 Task: Add an event with the title Product Roadmap Review and Future Feature Prioritization, date '2023/11/23', time 7:00 AM to 9:00 AMand add a description: Following the introduction, participants will have the chance to present a prepared presentation of their choice in front of the group. Each presenter will be allocated a specific time slot, allowing them to showcase their skills and practice their delivery. Presentations can cover a wide range of topics, including but not limited to business proposals, academic research, project updates, or persuasive speeches.Select event color  Flamingo . Add location for the event as: 789 Camp Nou, Barcelona, Spain, logged in from the account softage.5@softage.netand send the event invitation to softage.1@softage.net and softage.2@softage.net. Set a reminder for the event Weekly on Sunday
Action: Mouse moved to (1223, 89)
Screenshot: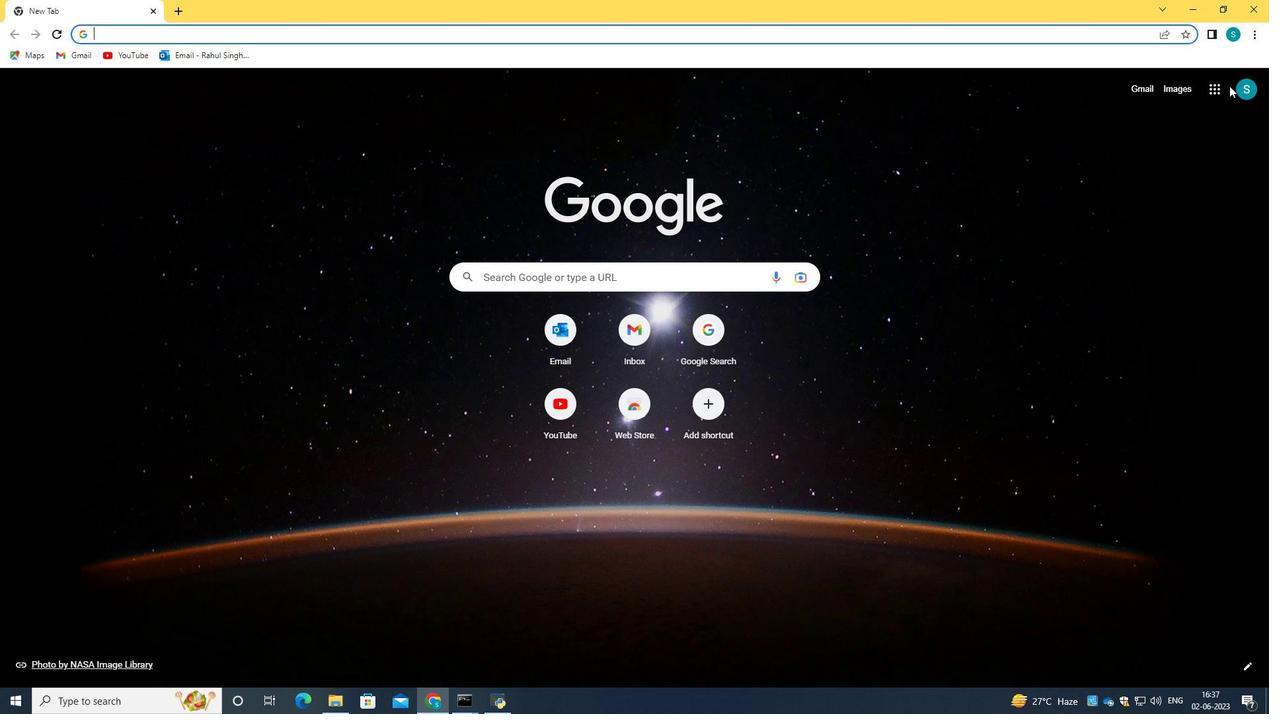 
Action: Mouse pressed left at (1223, 89)
Screenshot: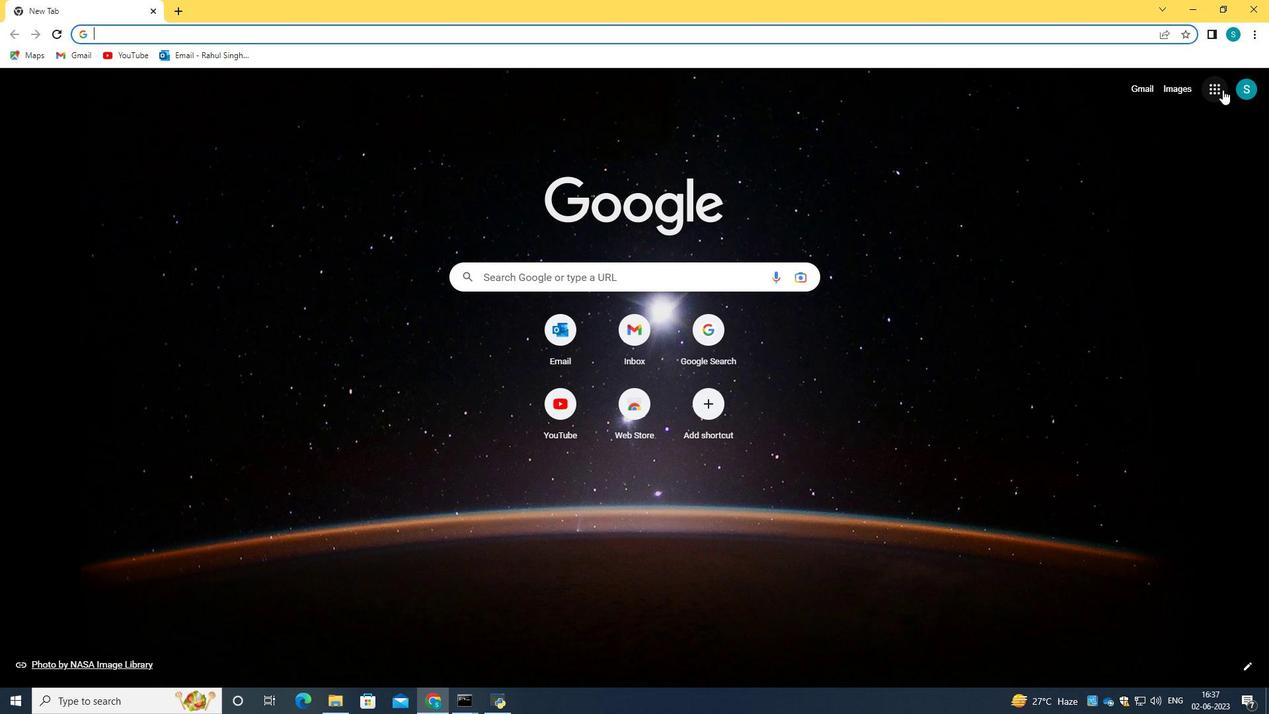 
Action: Mouse moved to (1092, 279)
Screenshot: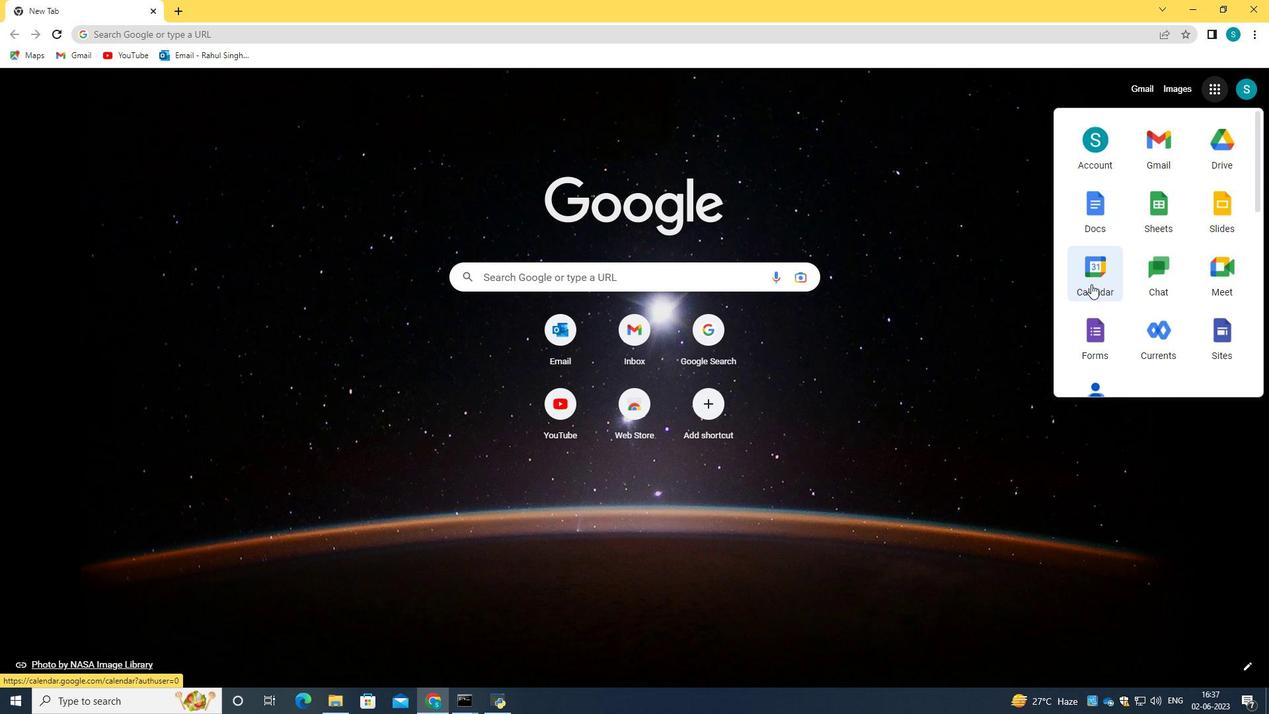 
Action: Mouse pressed left at (1092, 279)
Screenshot: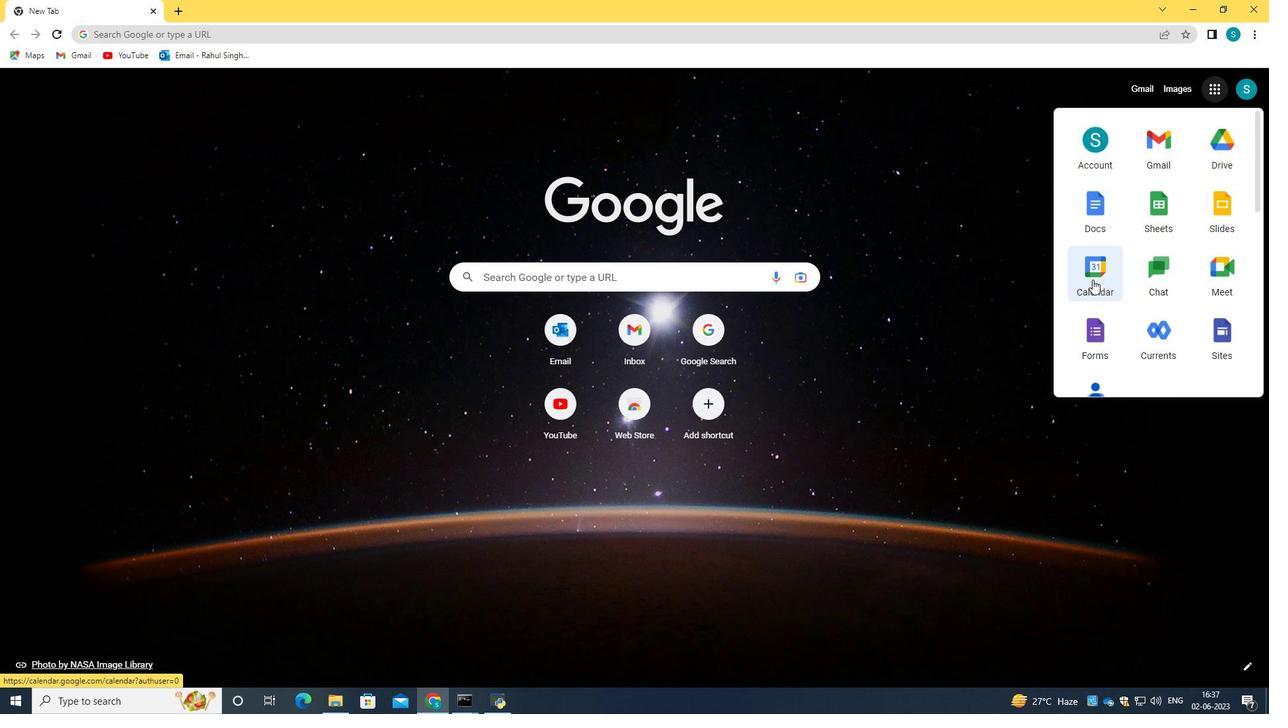 
Action: Mouse moved to (62, 133)
Screenshot: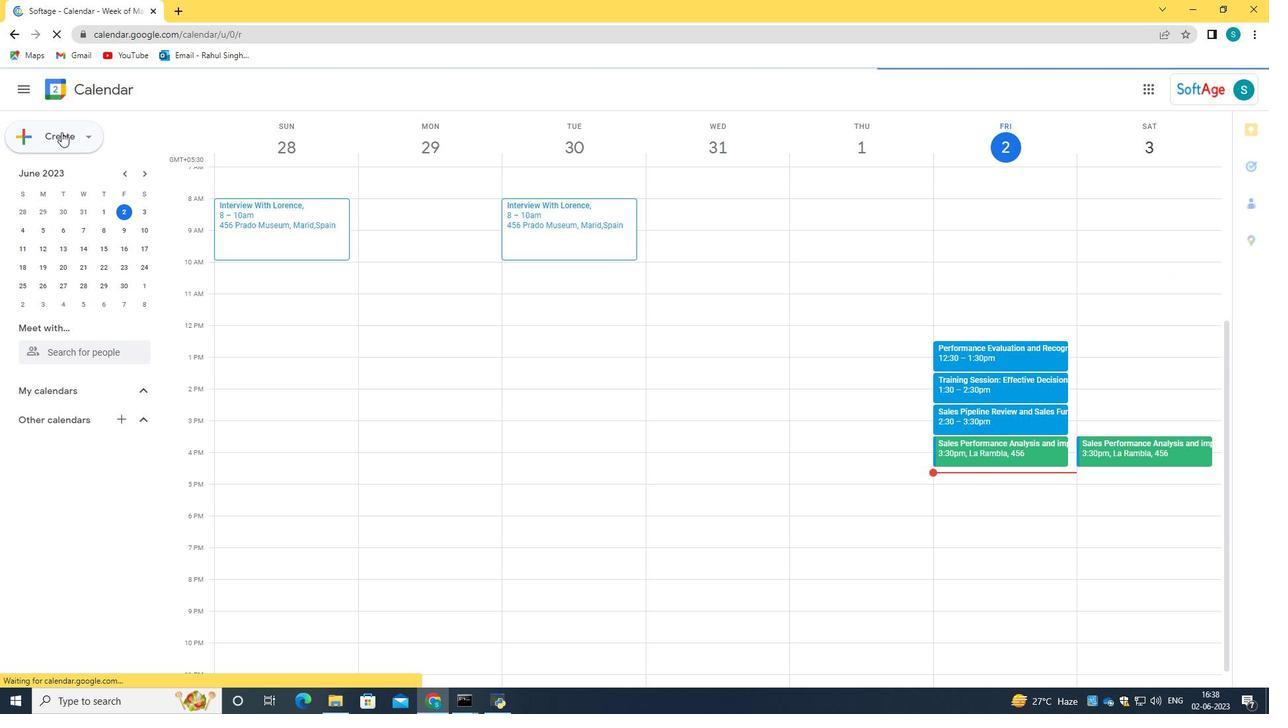 
Action: Mouse pressed left at (62, 133)
Screenshot: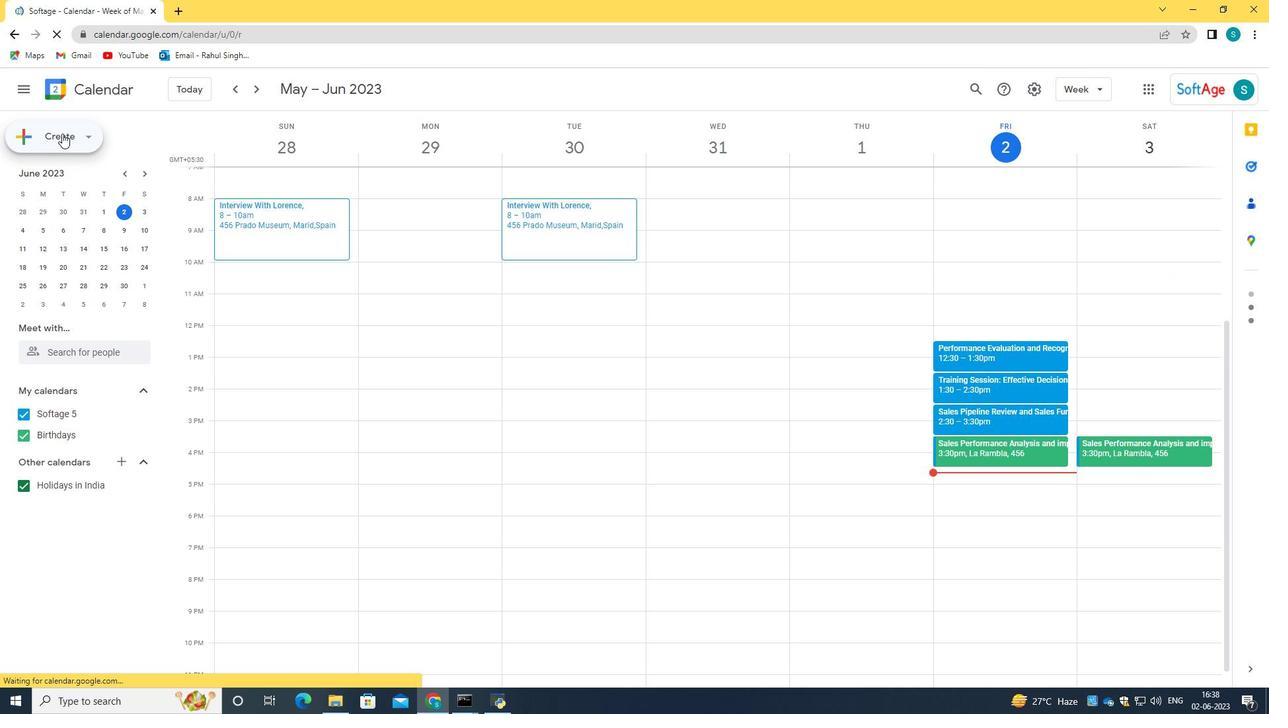 
Action: Mouse moved to (62, 182)
Screenshot: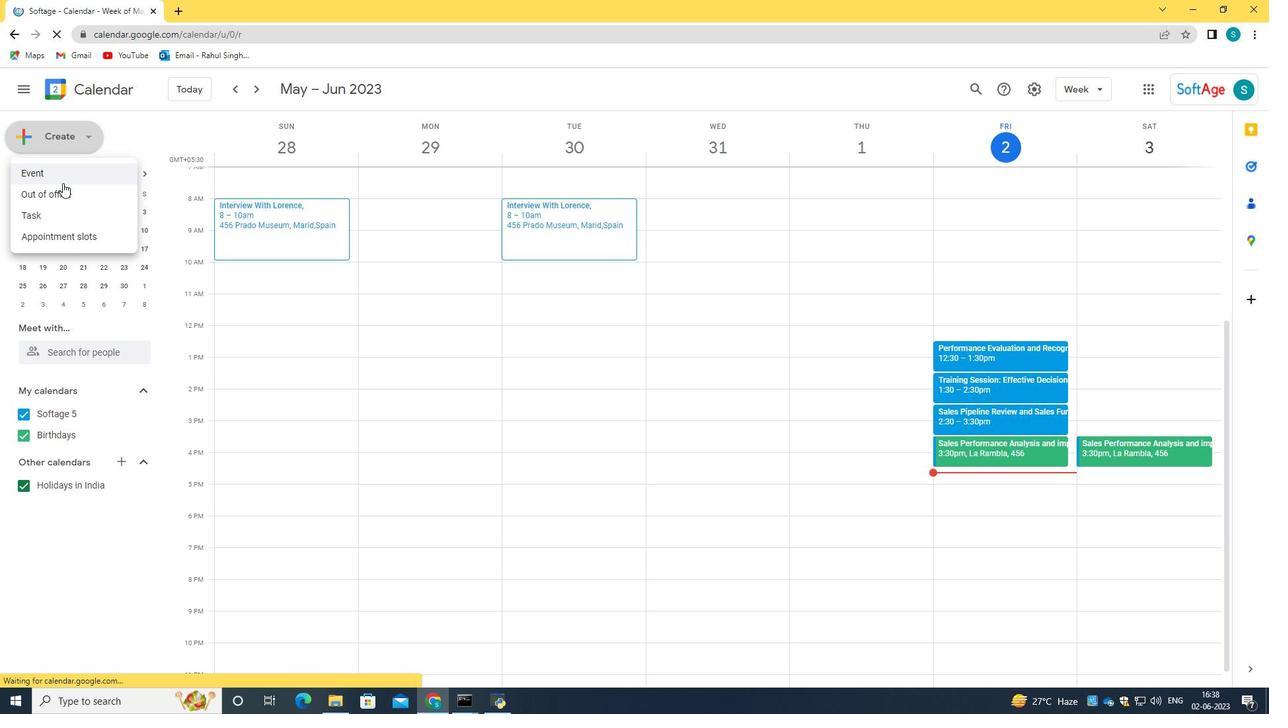 
Action: Mouse pressed left at (62, 182)
Screenshot: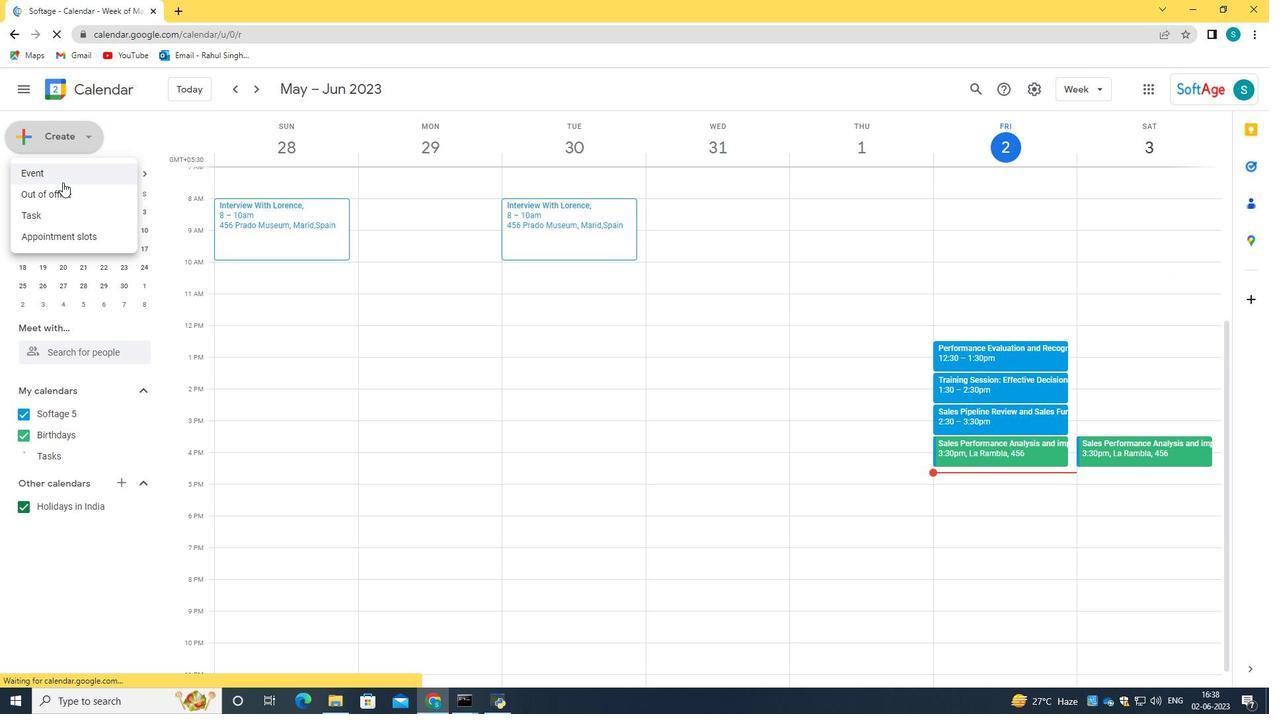
Action: Mouse moved to (688, 255)
Screenshot: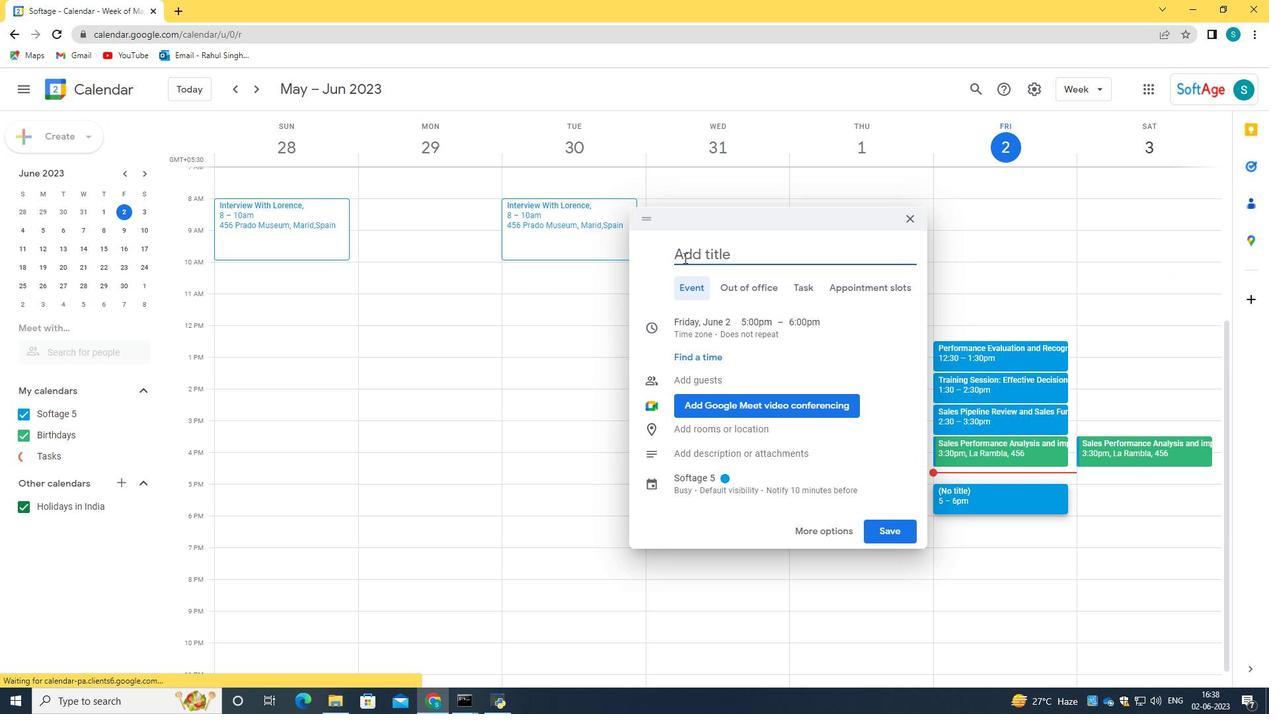 
Action: Mouse pressed left at (688, 255)
Screenshot: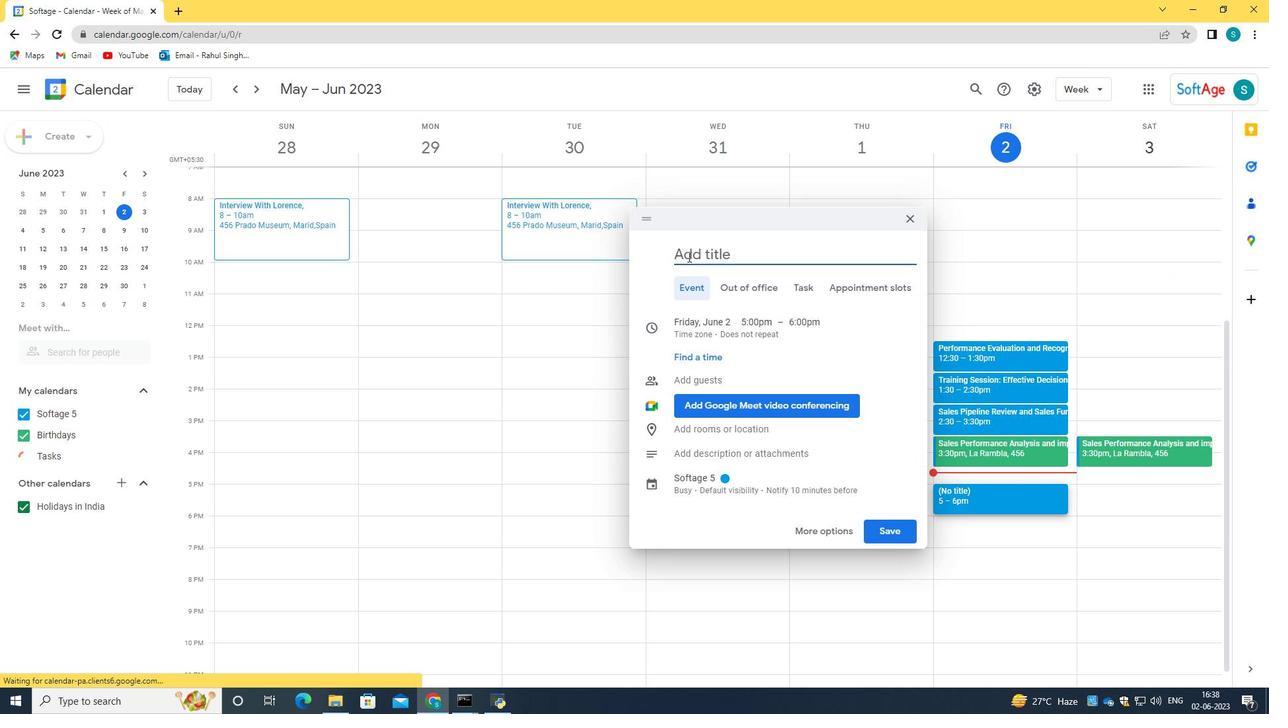 
Action: Key pressed <Key.caps_lock>P<Key.caps_lock>roduct<Key.space><Key.caps_lock>RE<Key.caps_lock><Key.backspace>oadmap<Key.space><Key.caps_lock>R<Key.caps_lock>eview<Key.space>and<Key.space><Key.caps_lock>F<Key.caps_lock>uture<Key.space>feature<Key.space><Key.caps_lock>P<Key.caps_lock>riori<Key.backspace>tization
Screenshot: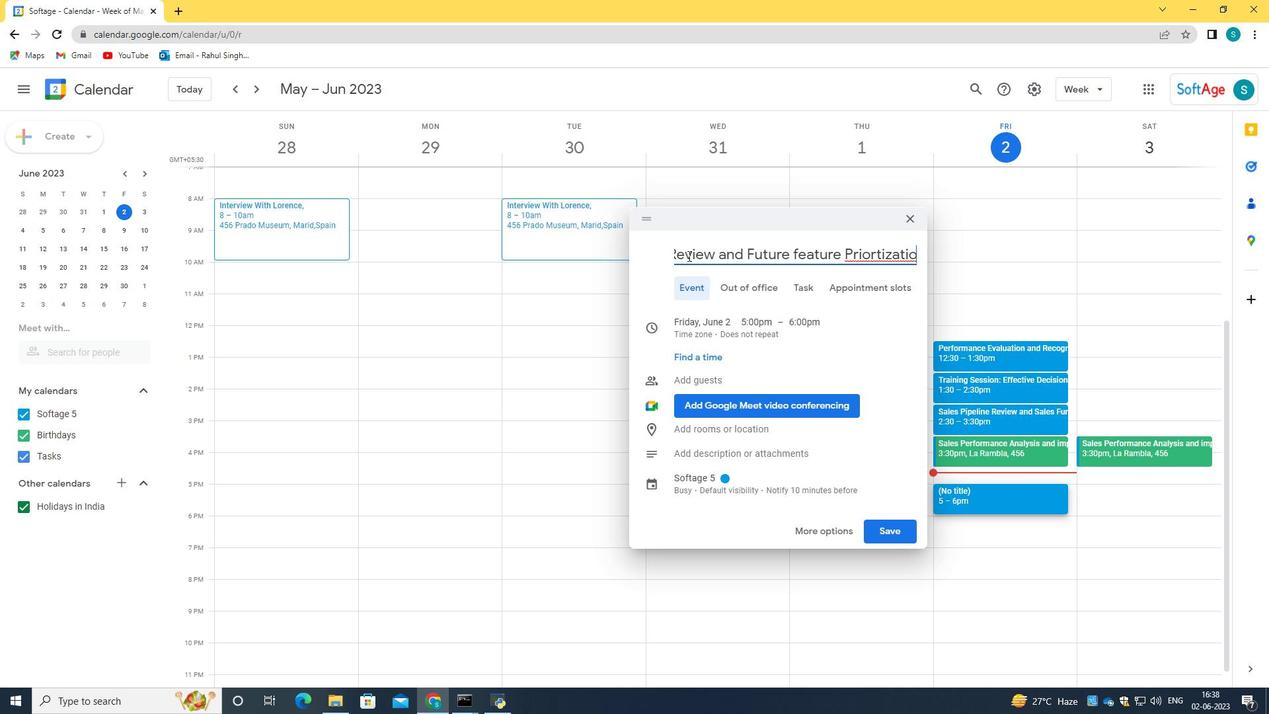 
Action: Mouse moved to (823, 527)
Screenshot: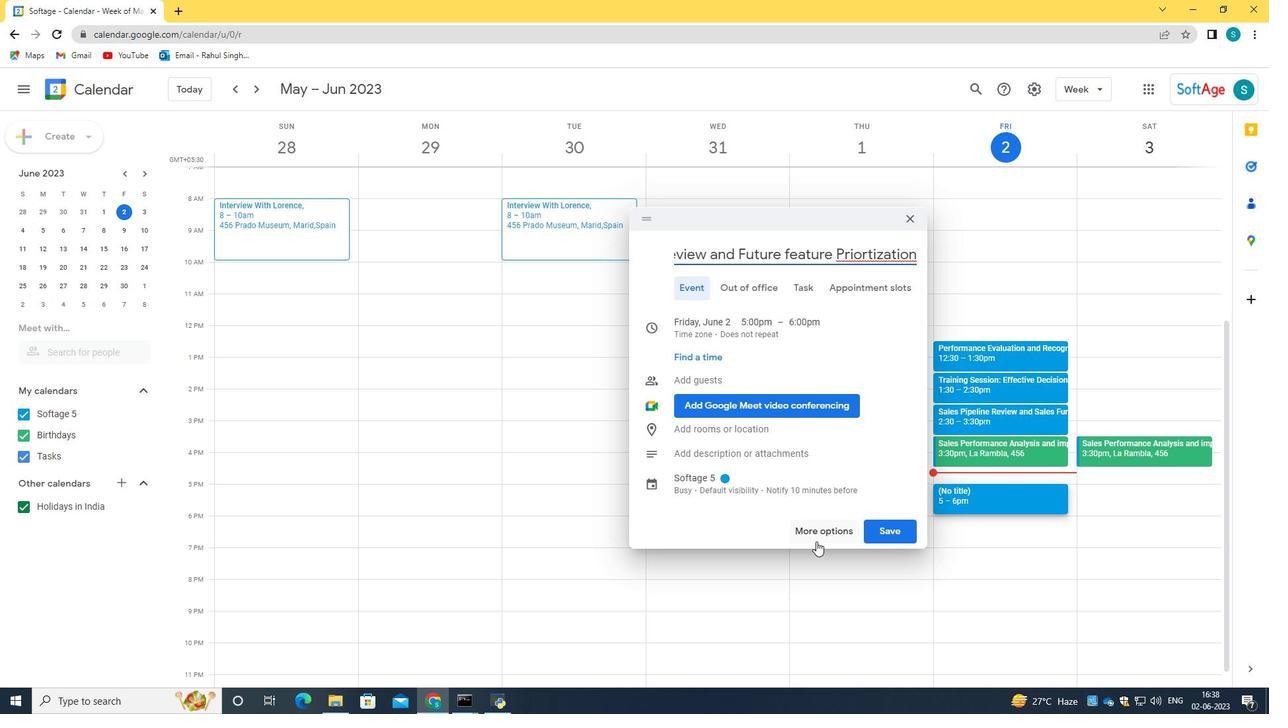 
Action: Mouse pressed left at (823, 527)
Screenshot: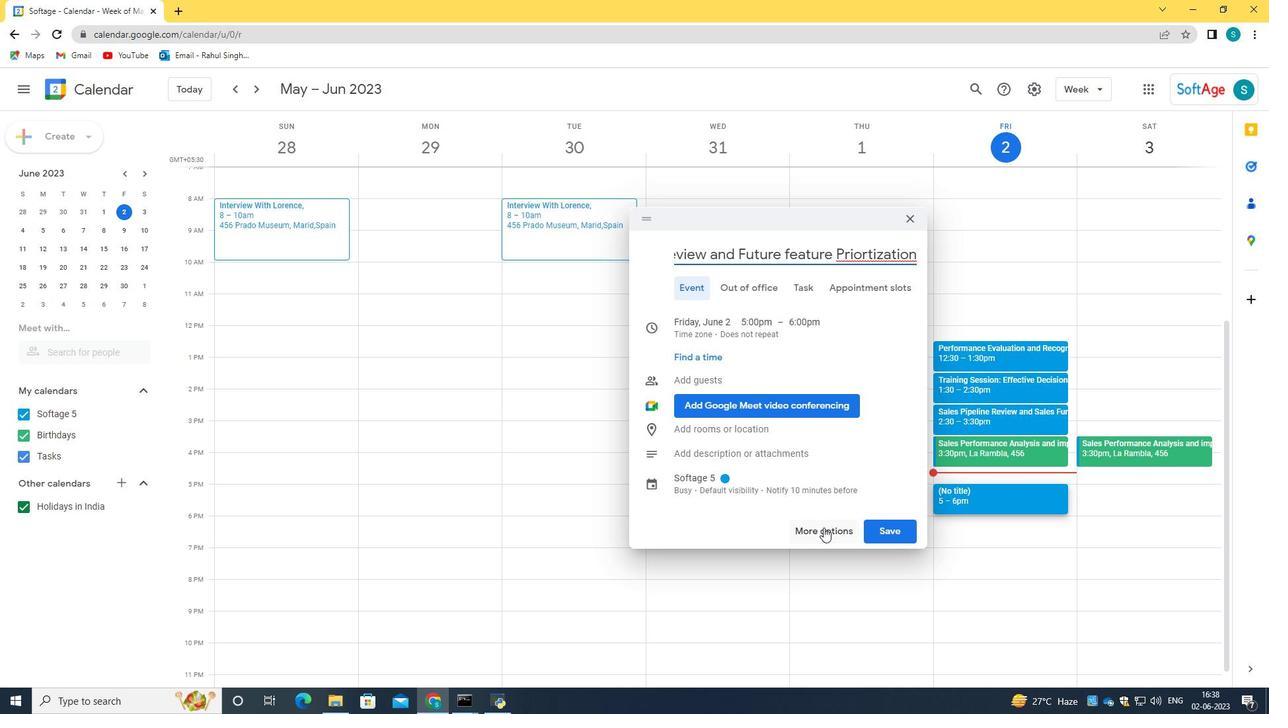 
Action: Mouse moved to (82, 129)
Screenshot: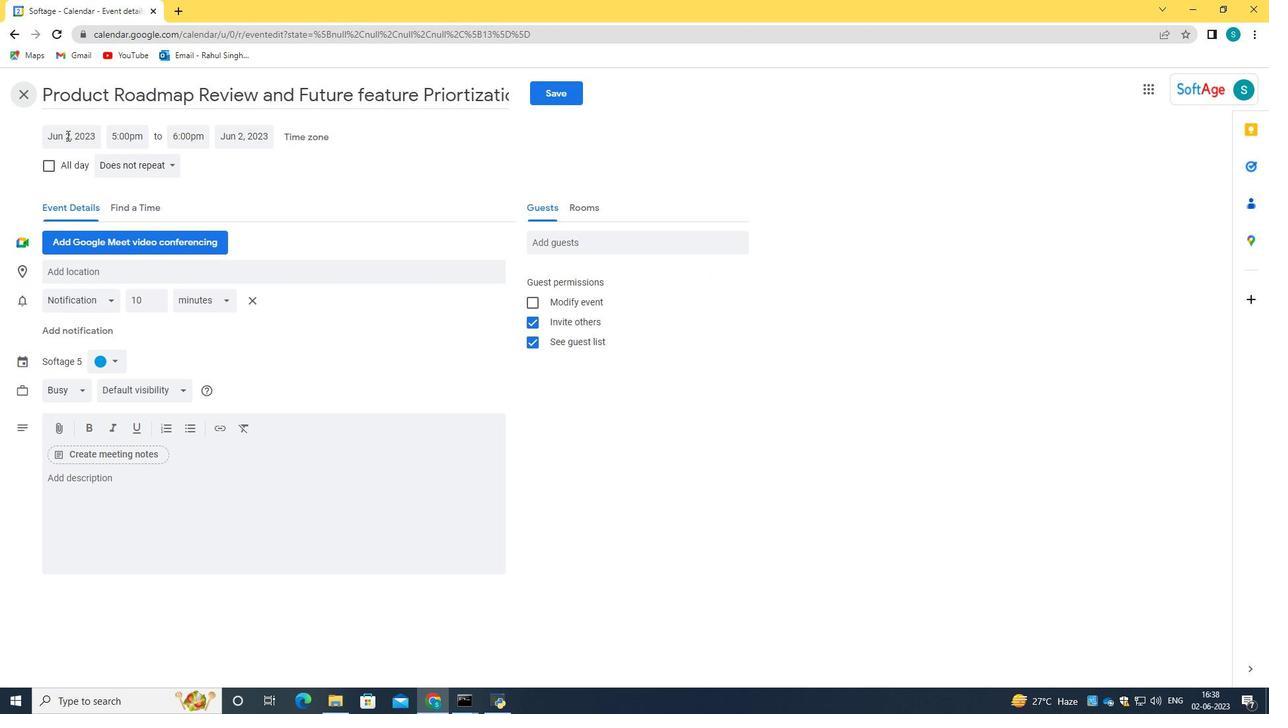 
Action: Mouse pressed left at (82, 129)
Screenshot: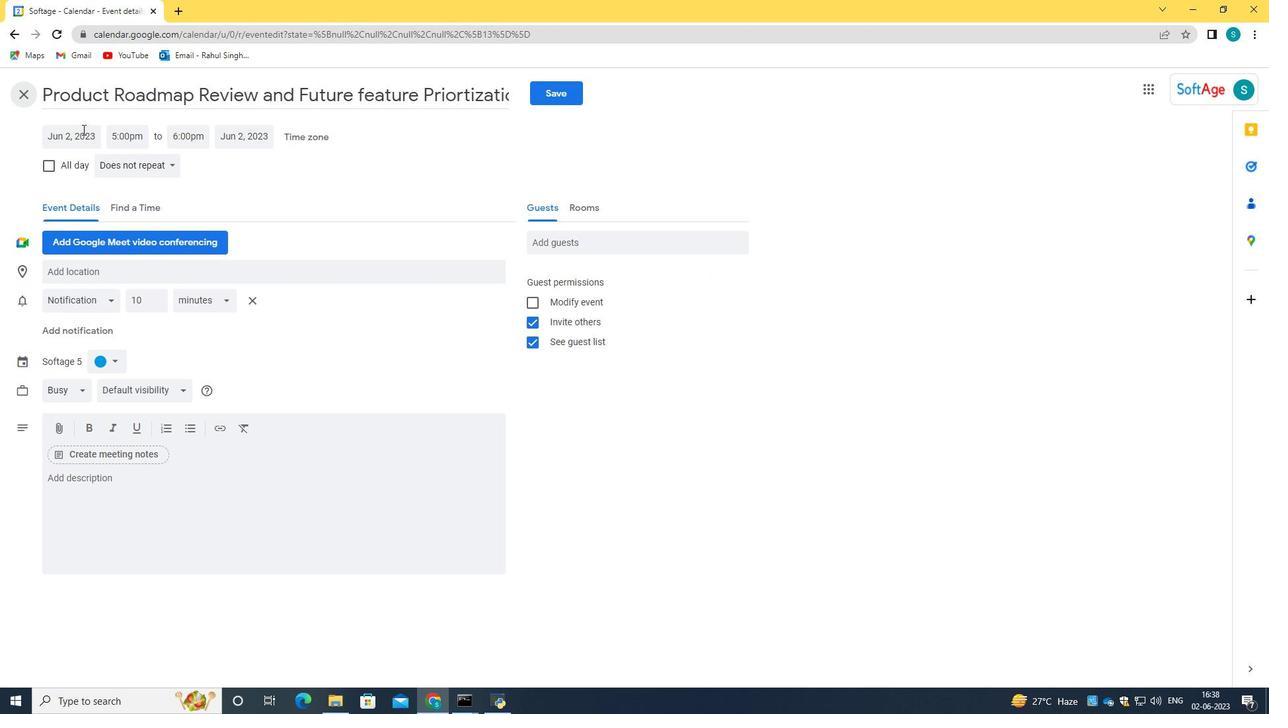 
Action: Mouse moved to (84, 129)
Screenshot: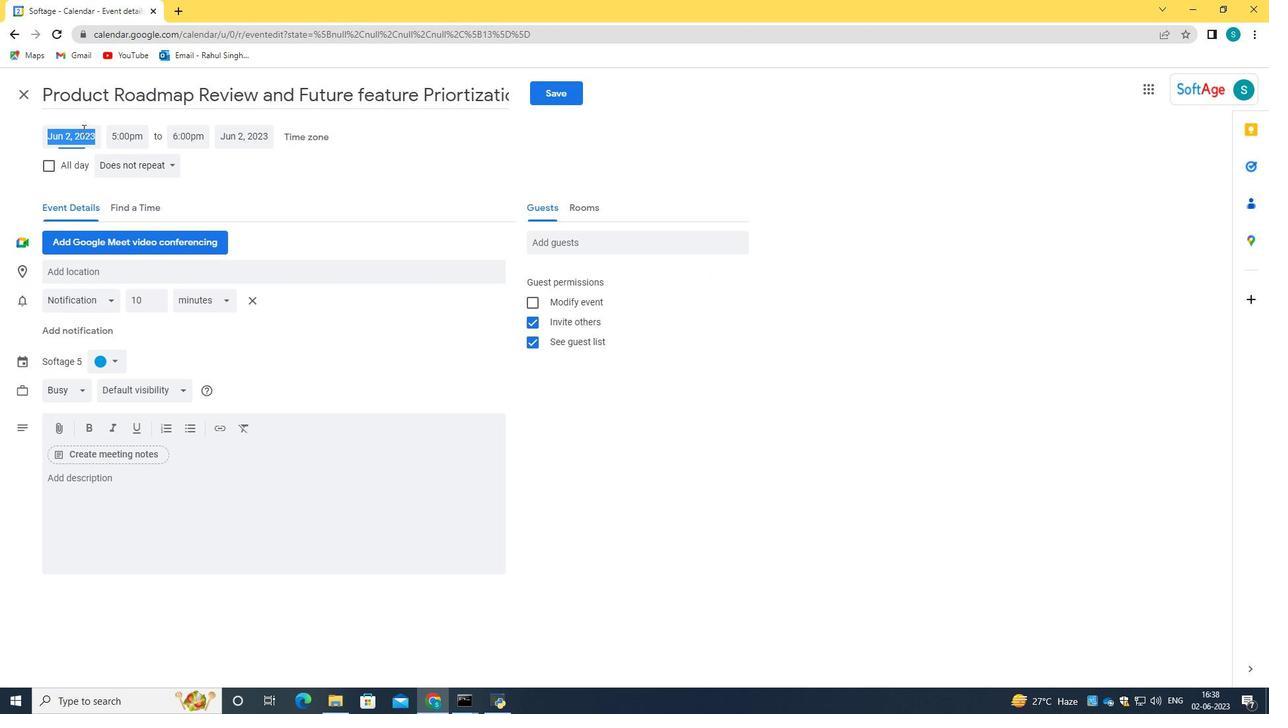 
Action: Key pressed 2023/11/23<Key.tab>07<Key.shift_r>:00<Key.space>am<Key.tab>09<Key.shift_r>:
Screenshot: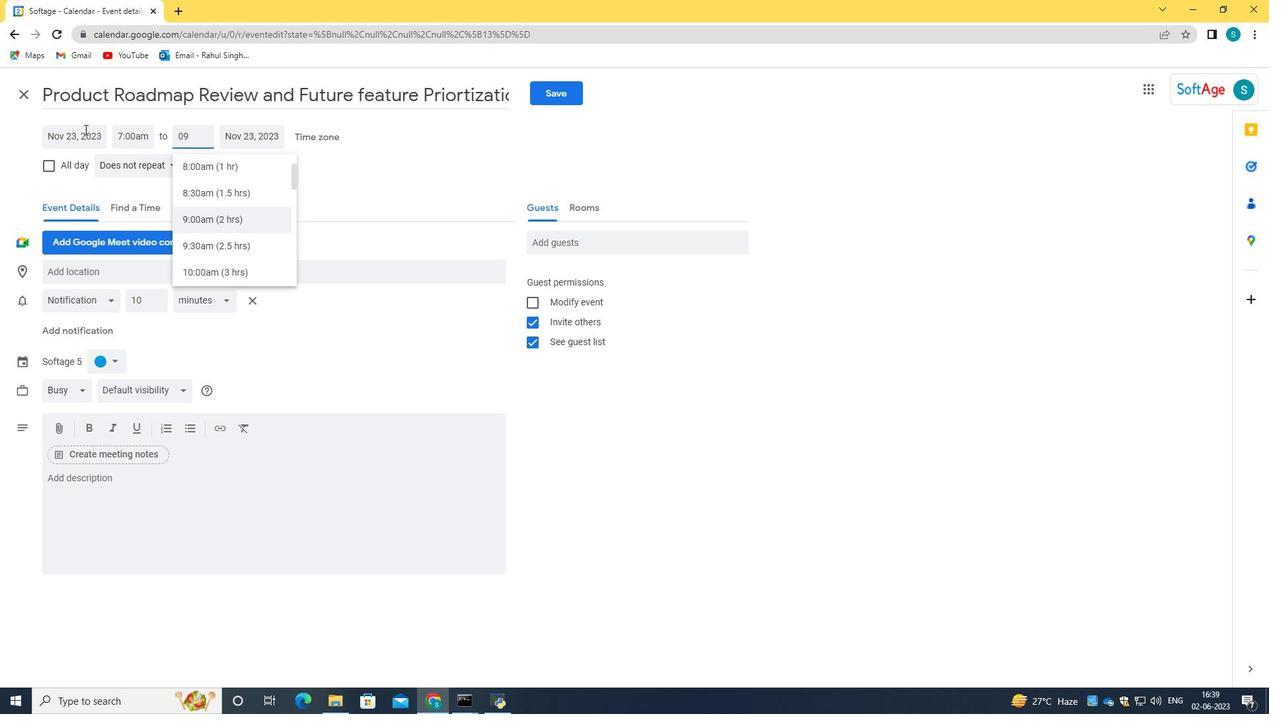 
Action: Mouse moved to (202, 212)
Screenshot: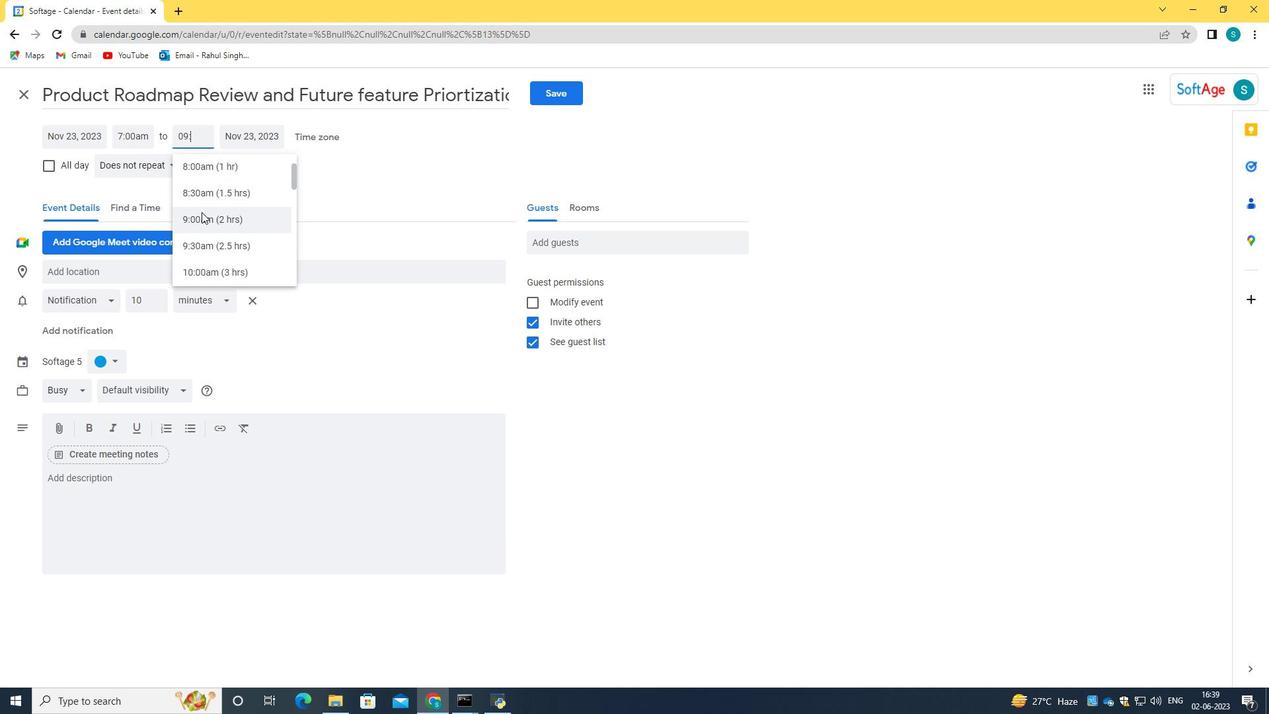 
Action: Mouse pressed left at (202, 212)
Screenshot: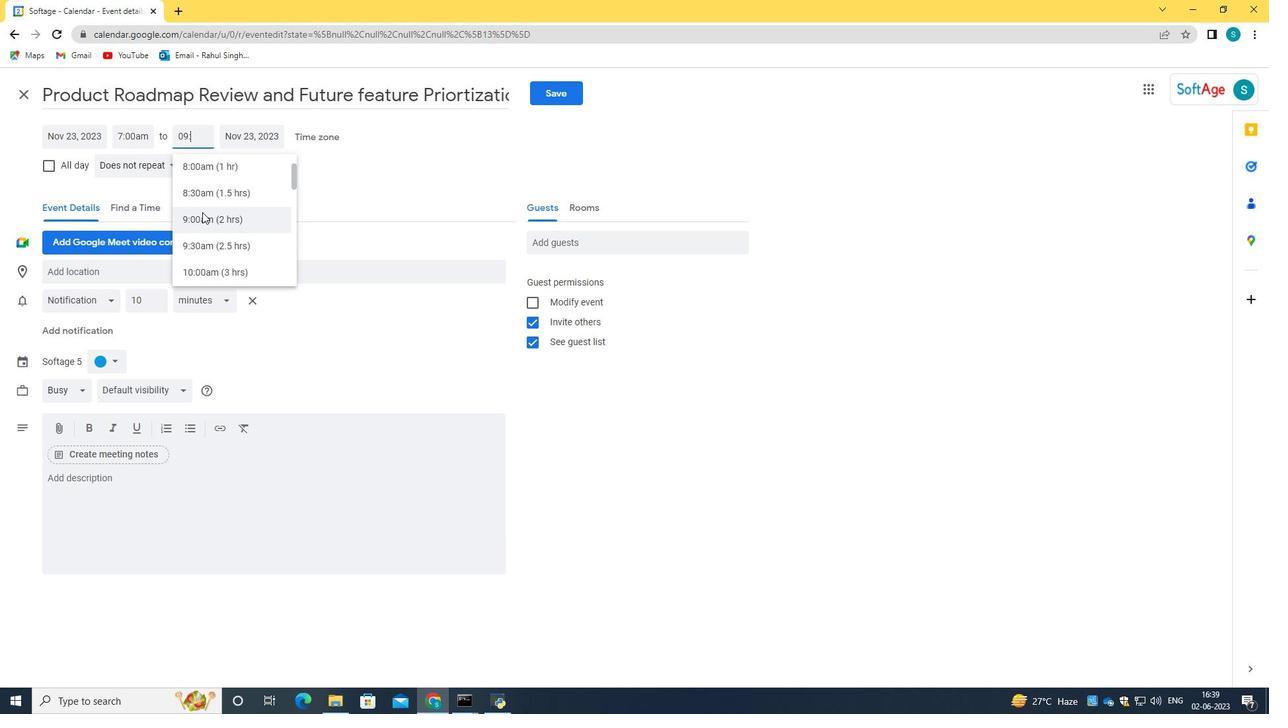 
Action: Mouse moved to (257, 165)
Screenshot: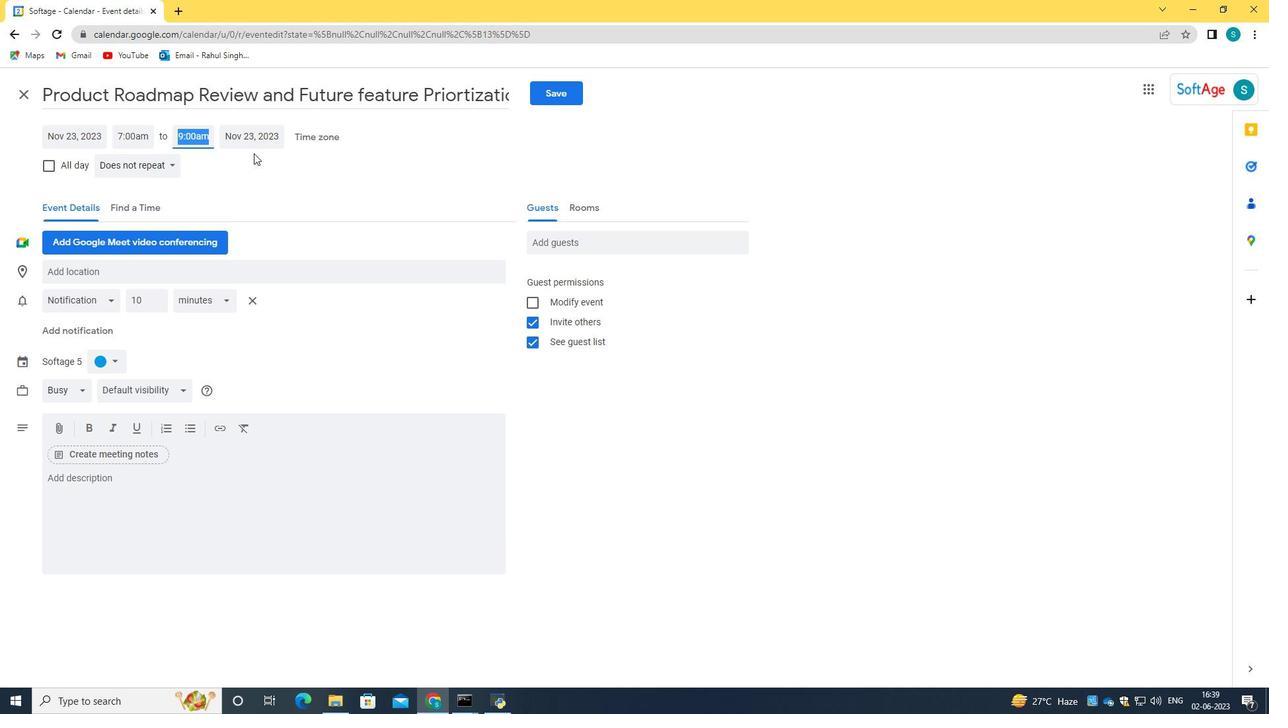 
Action: Mouse pressed left at (257, 165)
Screenshot: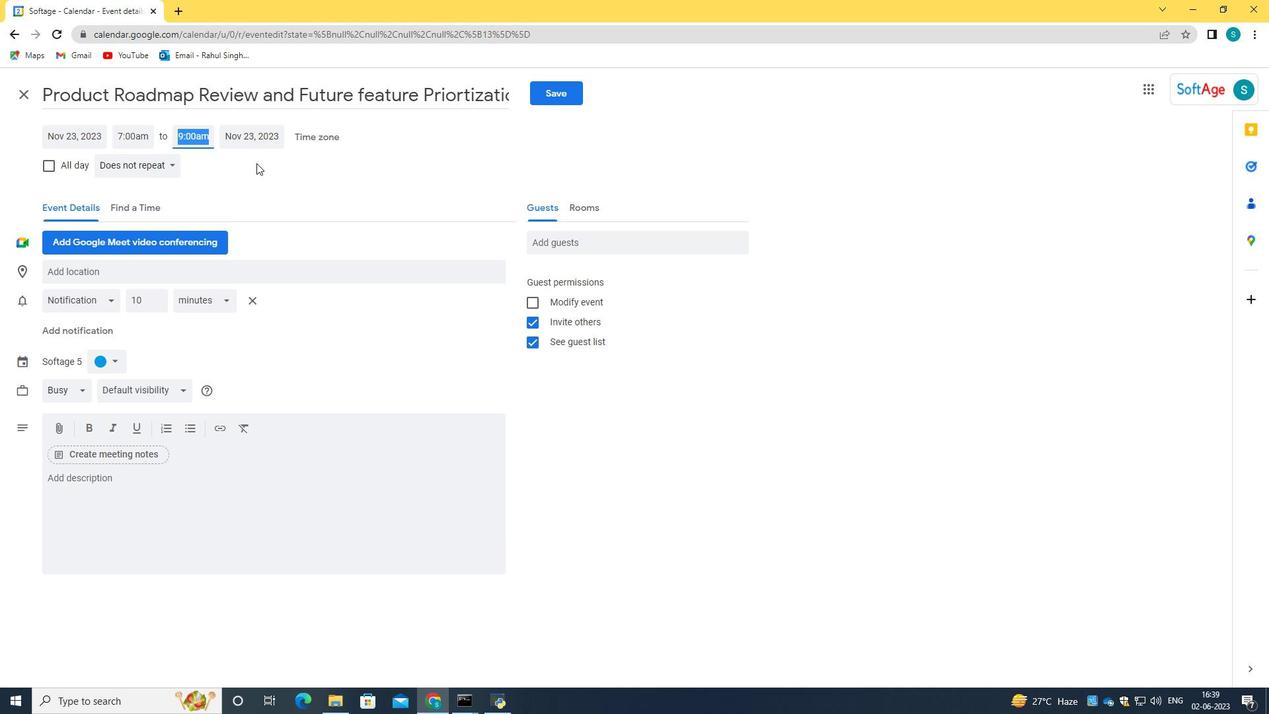 
Action: Mouse moved to (168, 512)
Screenshot: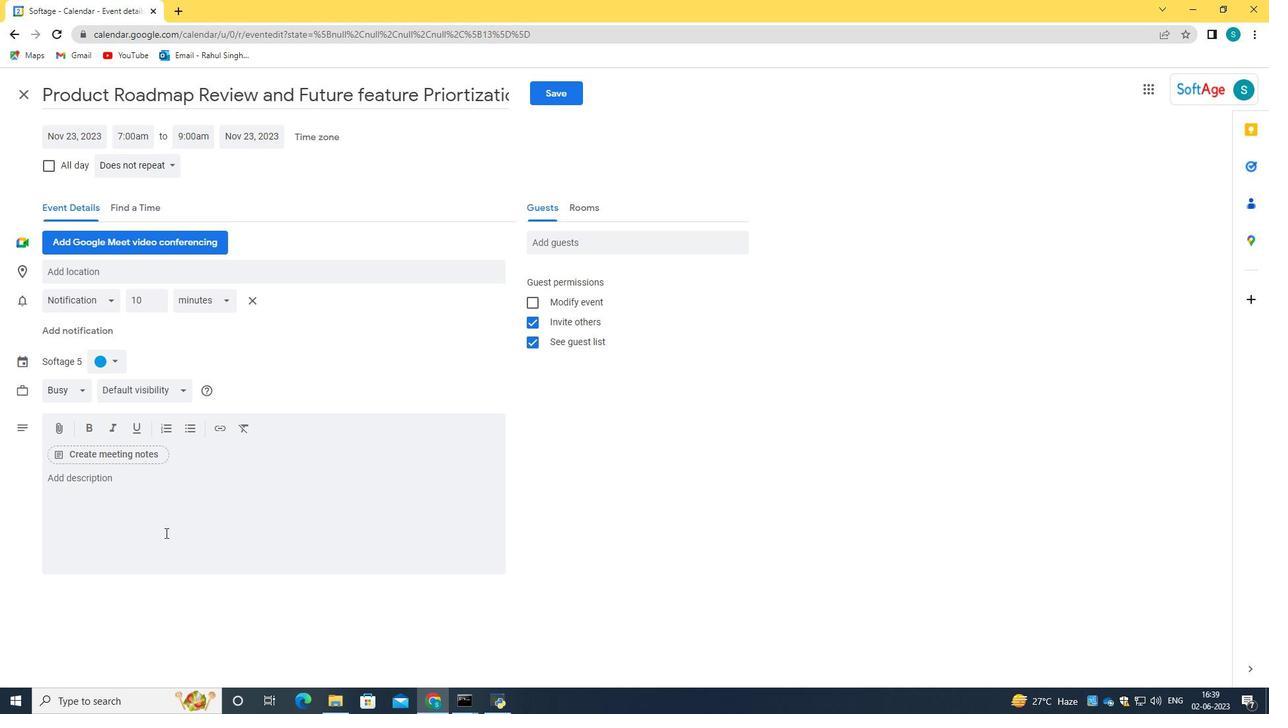
Action: Mouse pressed left at (168, 512)
Screenshot: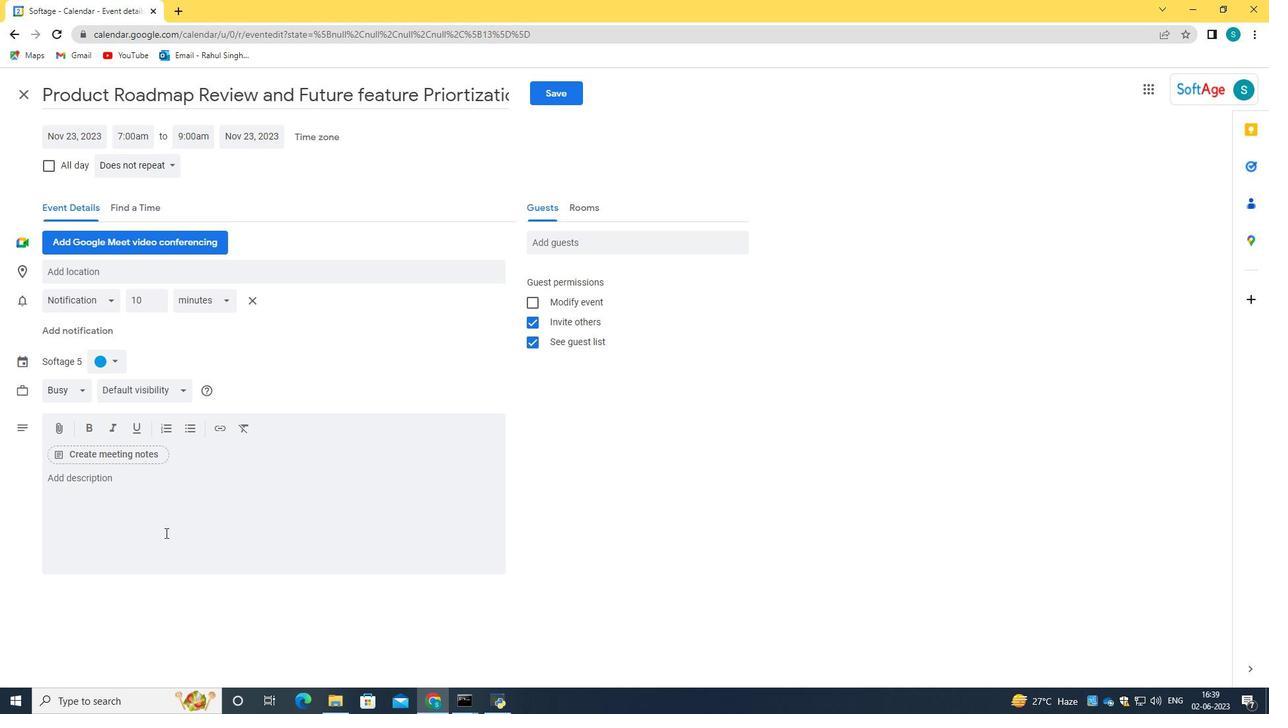
Action: Key pressed <Key.caps_lock><Key.caps_lock><Key.caps_lock>F<Key.caps_lock>ollowing<Key.space>the<Key.space>introduction<Key.space>,<Key.space>participants<Key.space>will<Key.space>have<Key.space>th<Key.space>chance<Key.space>to<Key.space>present<Key.space>a<Key.space>prepard<Key.backspace>ed<Key.space>presentation<Key.space>of<Key.space>their<Key.space>choices<Key.backspace><Key.backspace><Key.space><Key.backspace>e<Key.space>in<Key.space>front<Key.space>of<Key.space>the<Key.space>group.<Key.space><Key.caps_lock>E<Key.caps_lock>ach<Key.space>presenter<Key.space>will<Key.space>be<Key.space>allocated<Key.space>a<Key.space>specificv<Key.backspace>c<Key.backspace><Key.backspace>c<Key.space>time<Key.space>slot,<Key.space>allowin<Key.space>them<Key.space>to<Key.space>showcase<Key.space>their<Key.space>skills<Key.space>and<Key.space>practice<Key.space>thie<Key.backspace><Key.backspace>i<Key.backspace>eir<Key.space>delivery/<Key.space>\\<Key.backspace><Key.backspace><Key.backspace><Key.backspace>.<Key.space><Key.caps_lock>P<Key.caps_lock>resentations<Key.space>can<Key.space>cover<Key.space>a<Key.space>wide<Key.space>range<Key.space>of<Key.space>topics<Key.space>,<Key.space>including<Key.space>but<Key.space>not<Key.space>limited<Key.space><Key.space><Key.backspace><Key.backspace><Key.space>j<Key.backspace>f<Key.space>jf<Key.backspace><Key.backspace><Key.backspace><Key.backspace><Key.backspace><Key.backspace><Key.space>to<Key.space>bu<Key.backspace><Key.backspace><Key.backspace><Key.backspace><Key.backspace><Key.backspace>ed<Key.backspace><Key.backspace>d<Key.space>to<Key.space>business<Key.space>proposals,<Key.space>academic<Key.space>research,<Key.space>project<Key.space>updatess,<Key.space>or<Key.space><Key.backspace><Key.backspace><Key.backspace><Key.backspace><Key.backspace><Key.backspace>,<Key.space>or<Key.space>persuasive<Key.space>speeches.
Screenshot: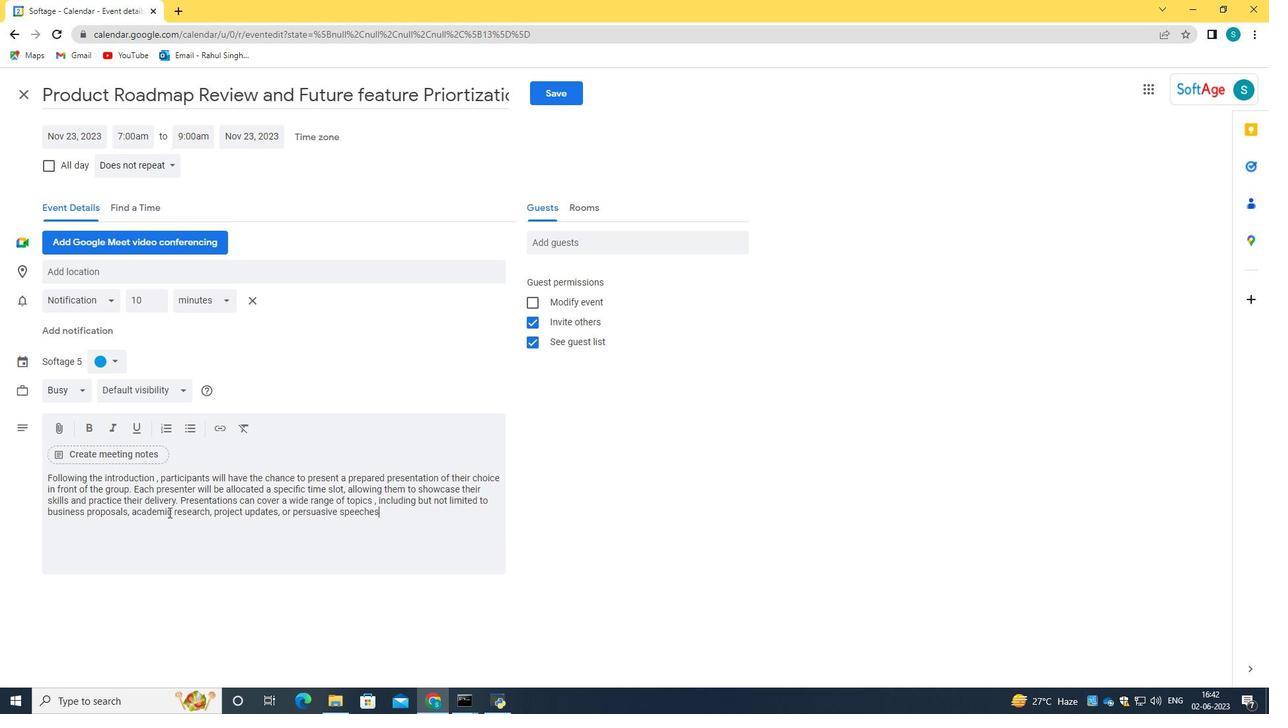 
Action: Mouse moved to (111, 363)
Screenshot: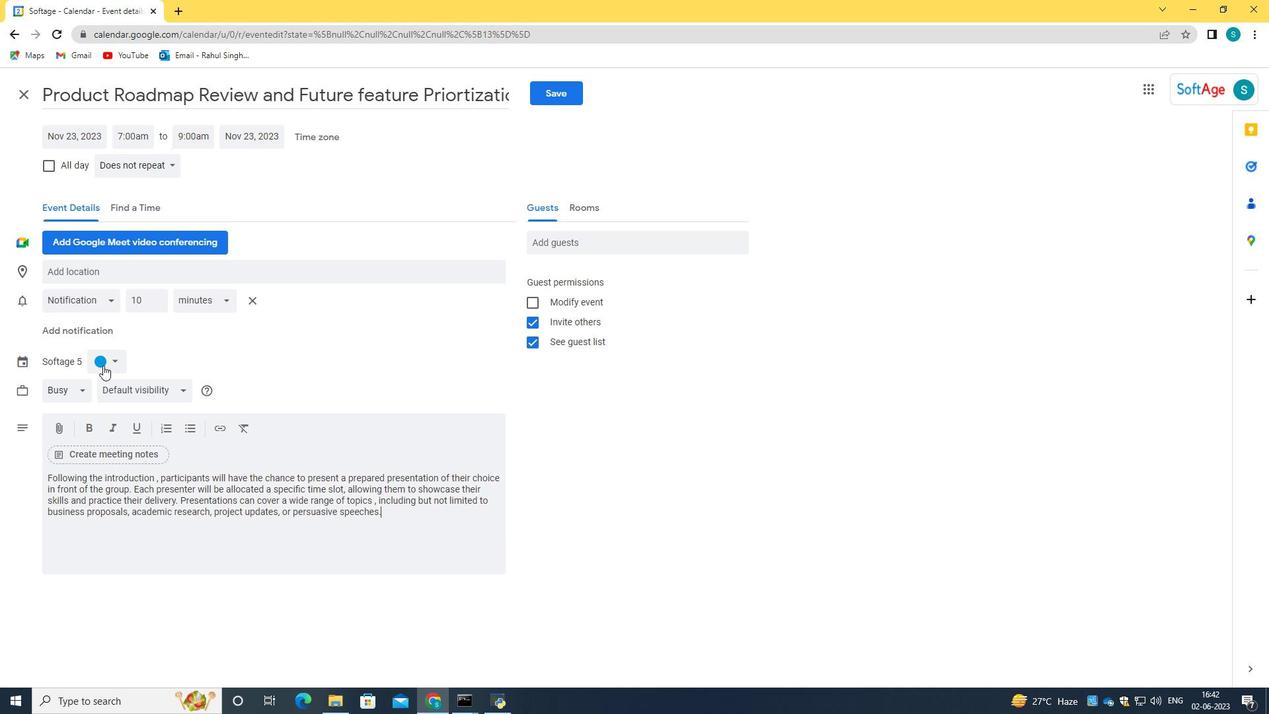 
Action: Mouse pressed left at (111, 363)
Screenshot: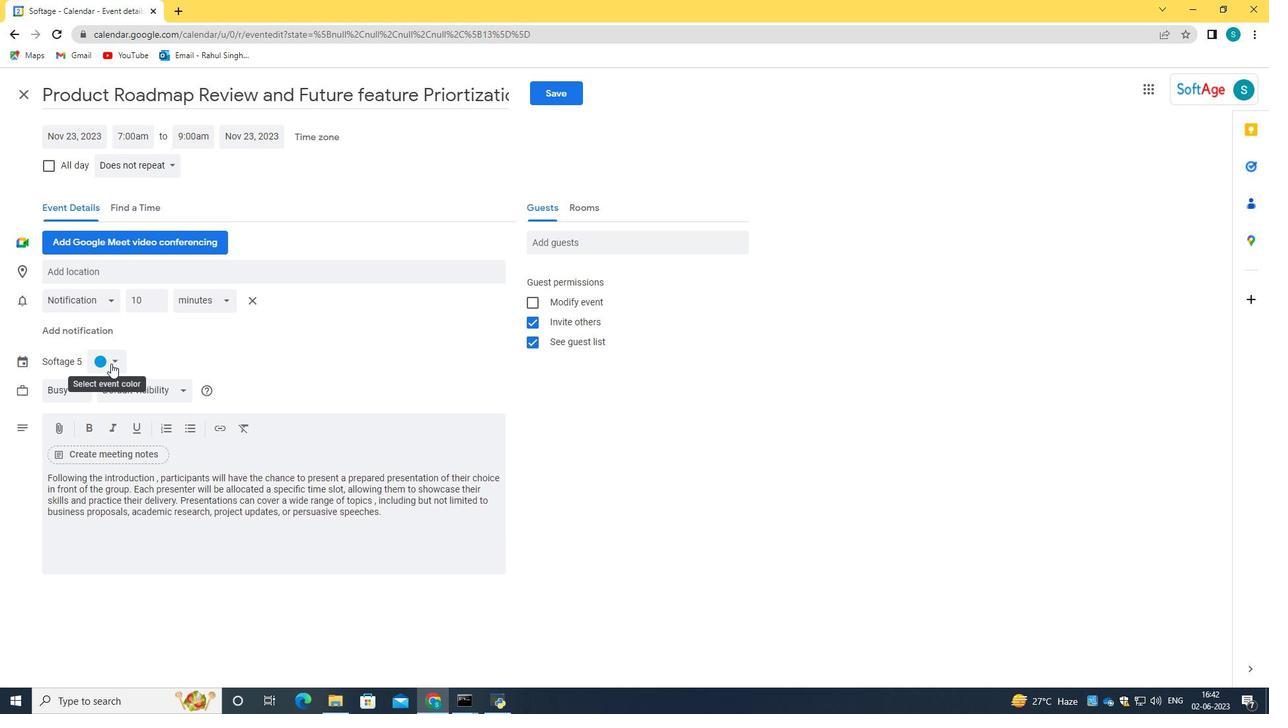 
Action: Mouse moved to (113, 358)
Screenshot: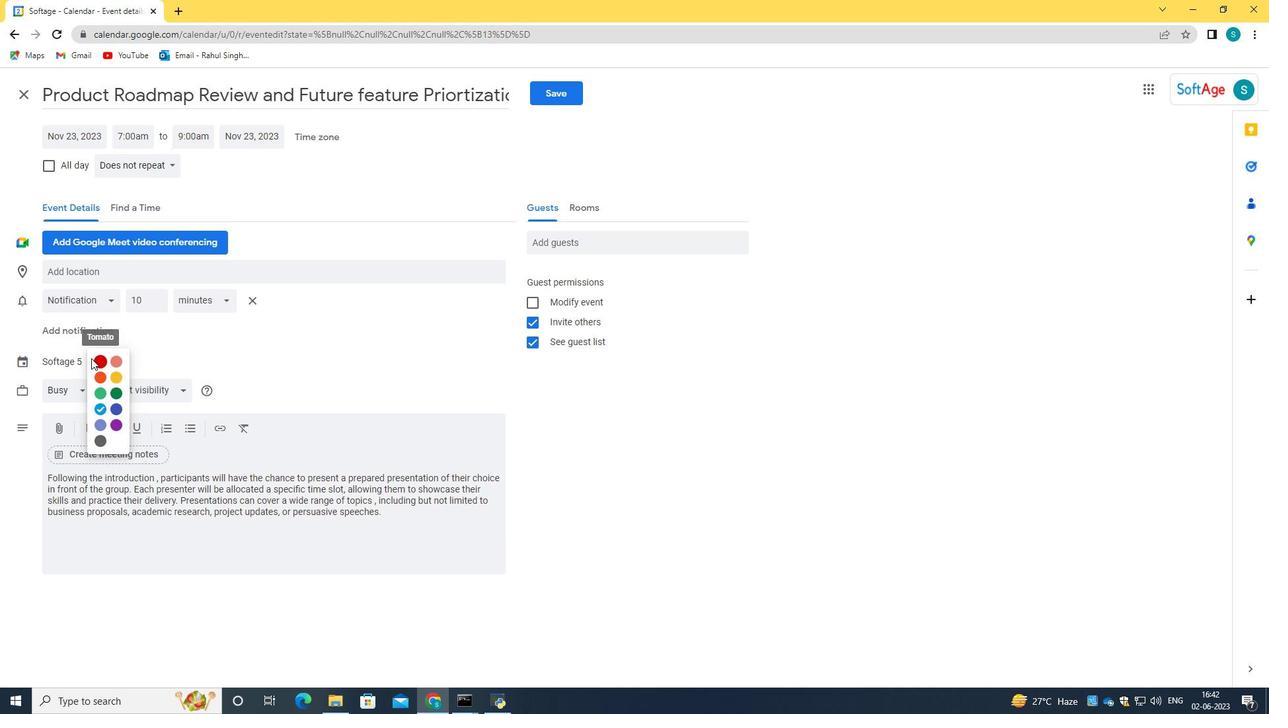 
Action: Mouse pressed left at (113, 358)
Screenshot: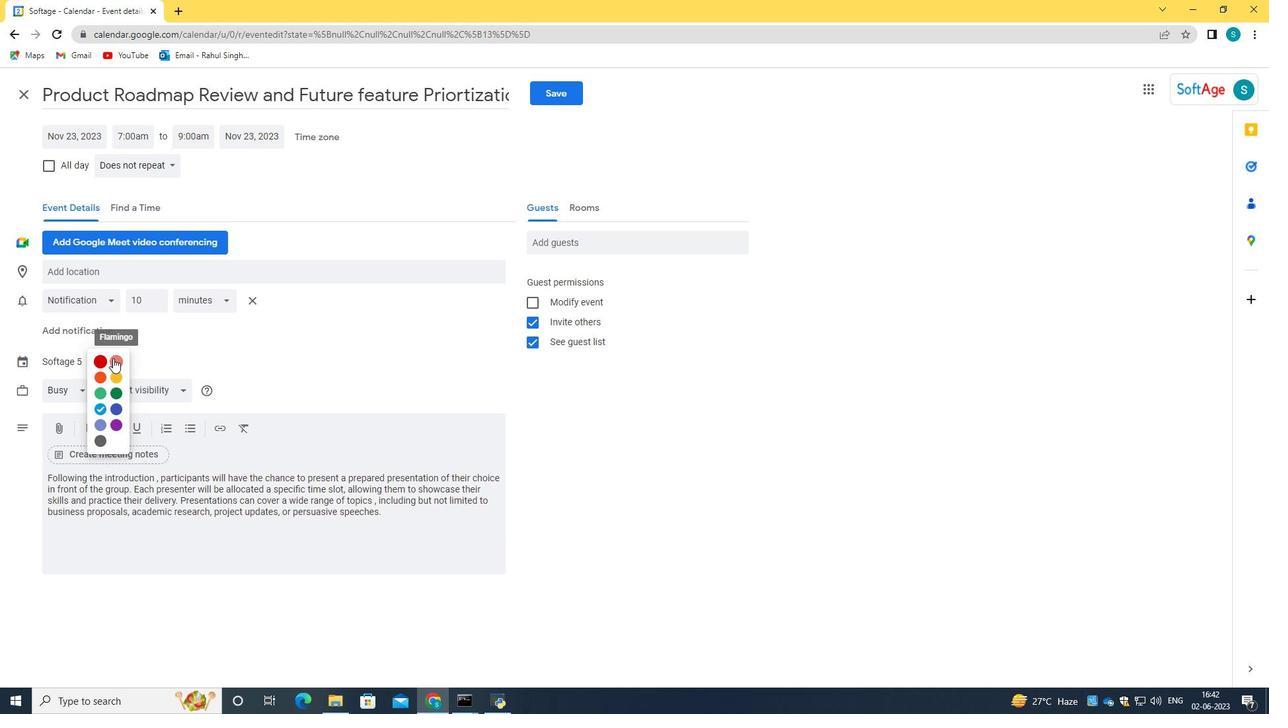 
Action: Mouse moved to (136, 275)
Screenshot: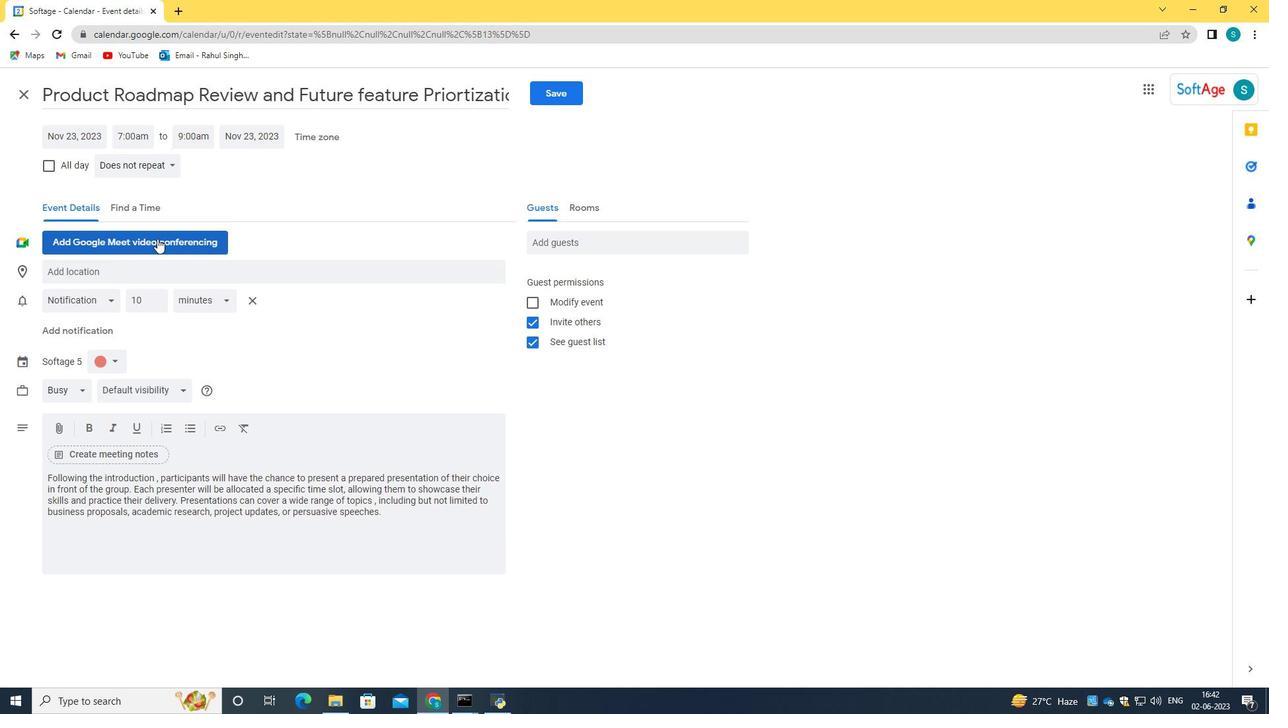 
Action: Mouse pressed left at (136, 275)
Screenshot: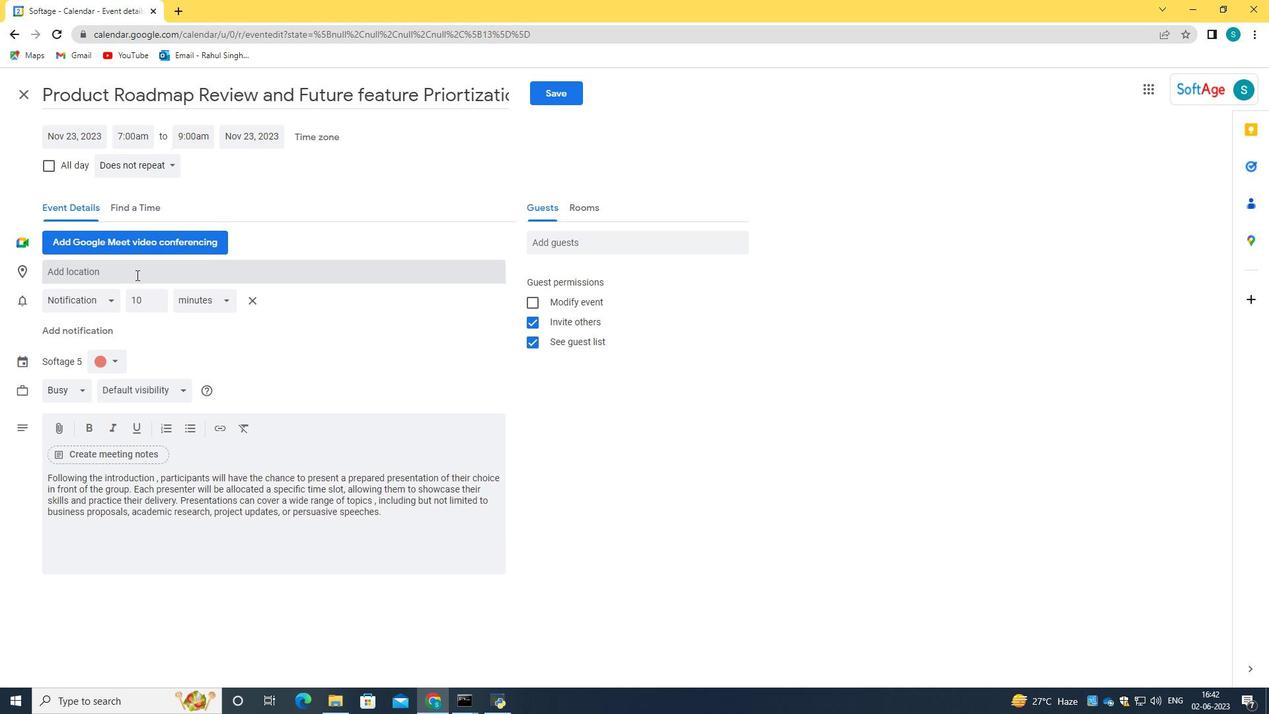 
Action: Key pressed 789<Key.space><Key.caps_lock>C<Key.caps_lock>amp<Key.space><Key.caps_lock>N<Key.caps_lock>ou,<Key.space>b<Key.caps_lock><Key.backspace><Key.caps_lock>b<Key.caps_lock><Key.backspace>B<Key.caps_lock>arcelona,<Key.space>s
Screenshot: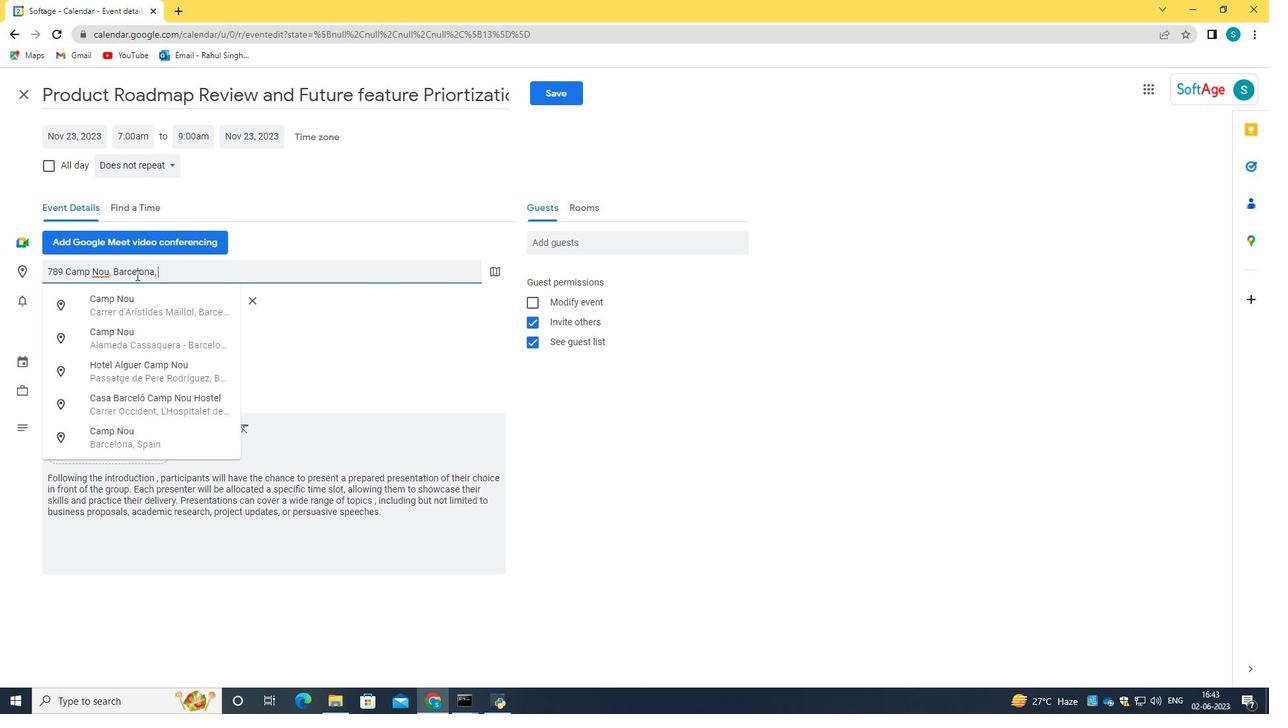 
Action: Mouse moved to (134, 440)
Screenshot: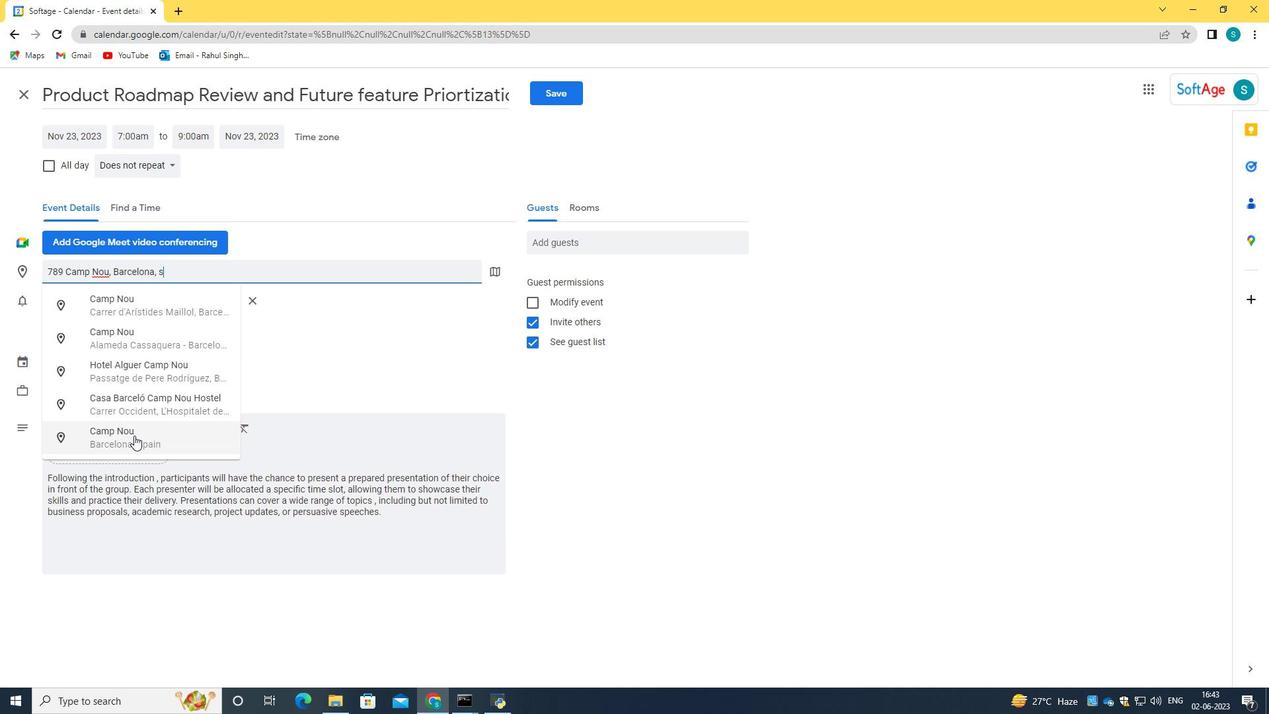 
Action: Mouse pressed left at (134, 440)
Screenshot: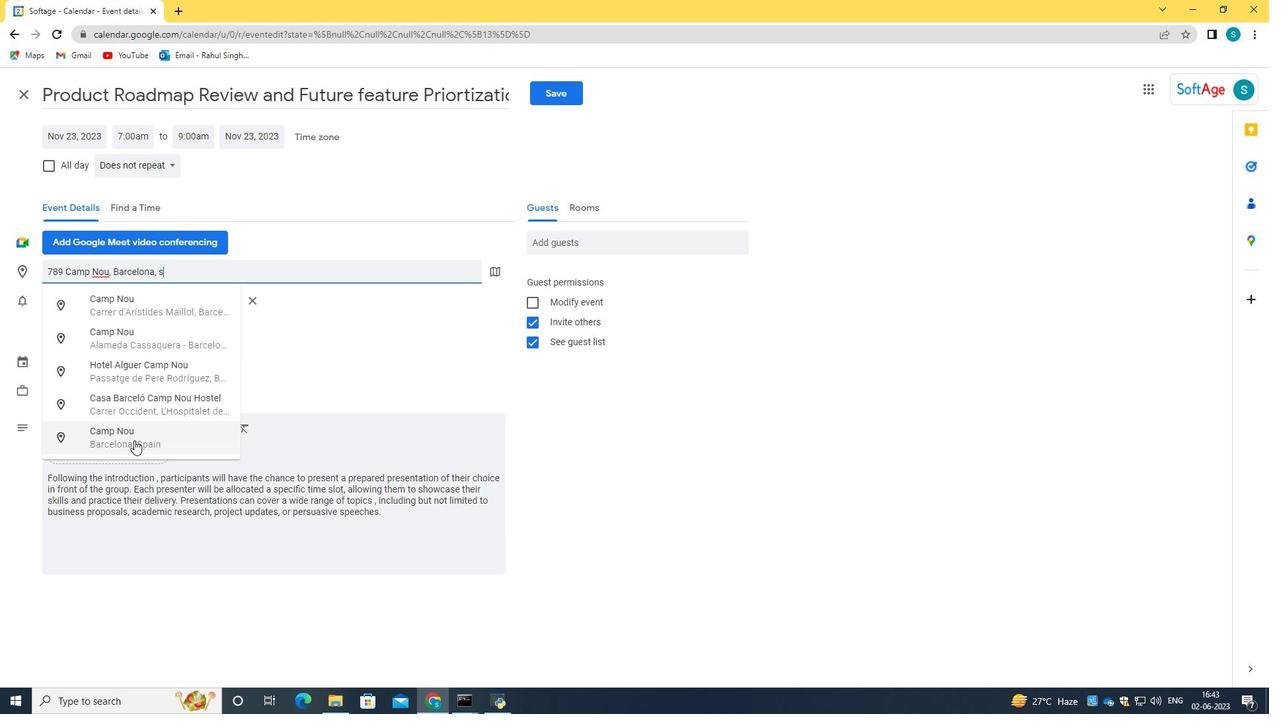 
Action: Mouse moved to (618, 240)
Screenshot: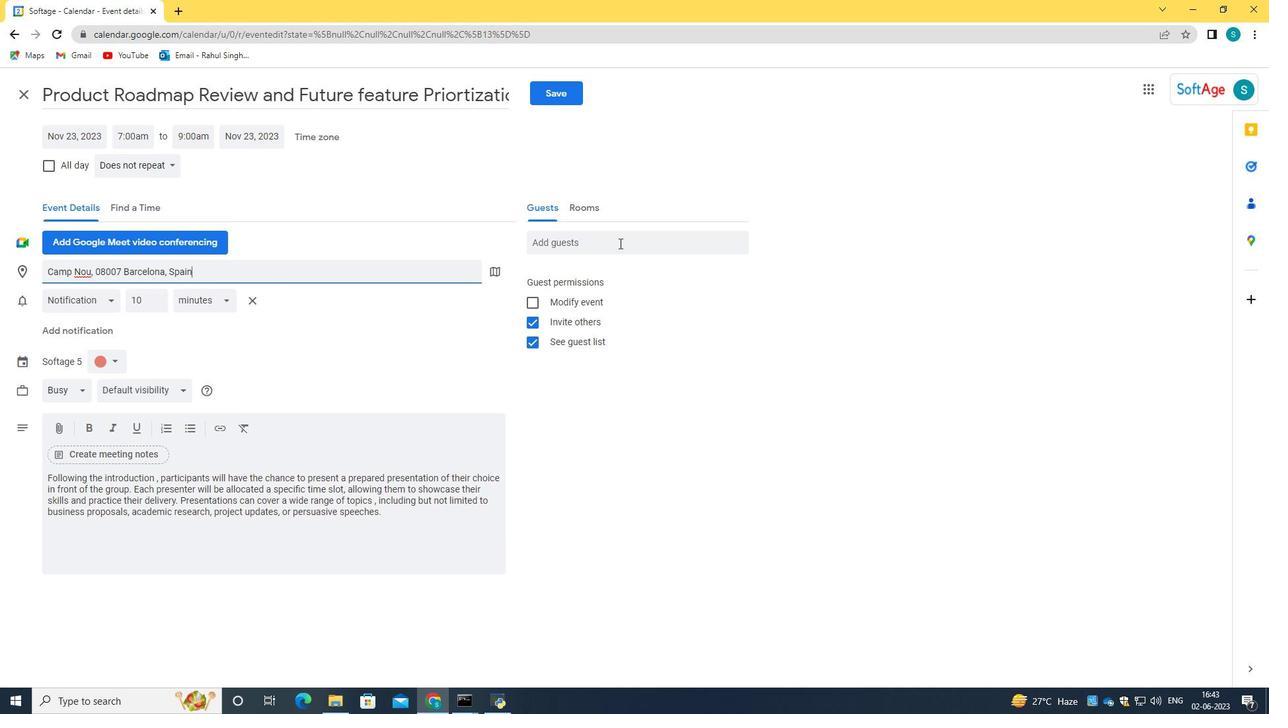 
Action: Mouse pressed left at (618, 240)
Screenshot: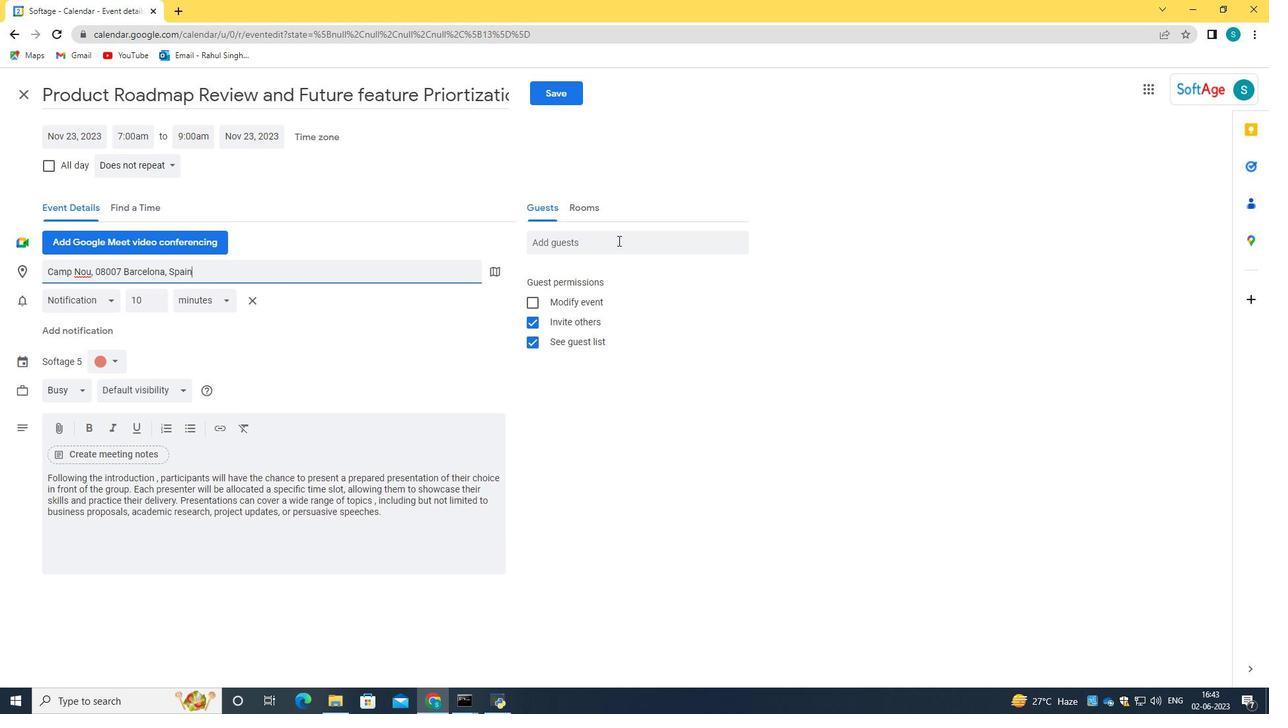 
Action: Key pressed <Key.caps_lock><Key.caps_lock>softage.1<Key.shift>@softage.net<Key.tab>softage.2<Key.shift>@softage.net
Screenshot: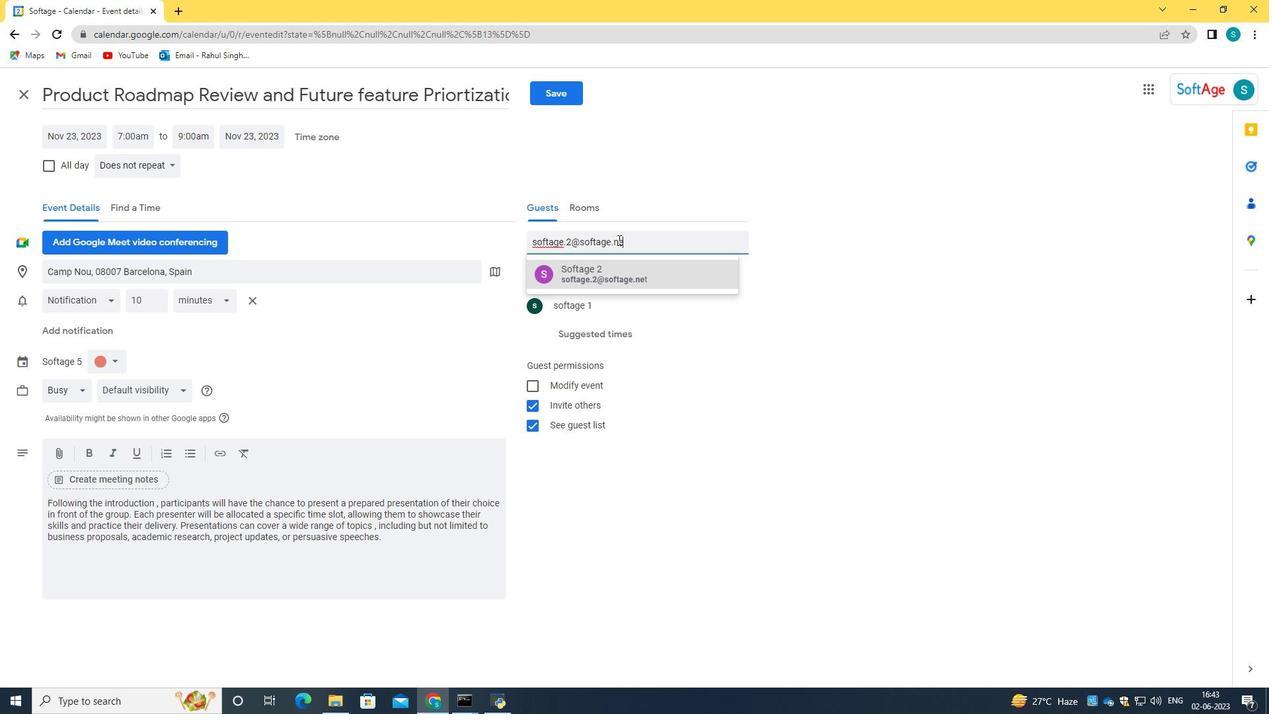 
Action: Mouse moved to (673, 270)
Screenshot: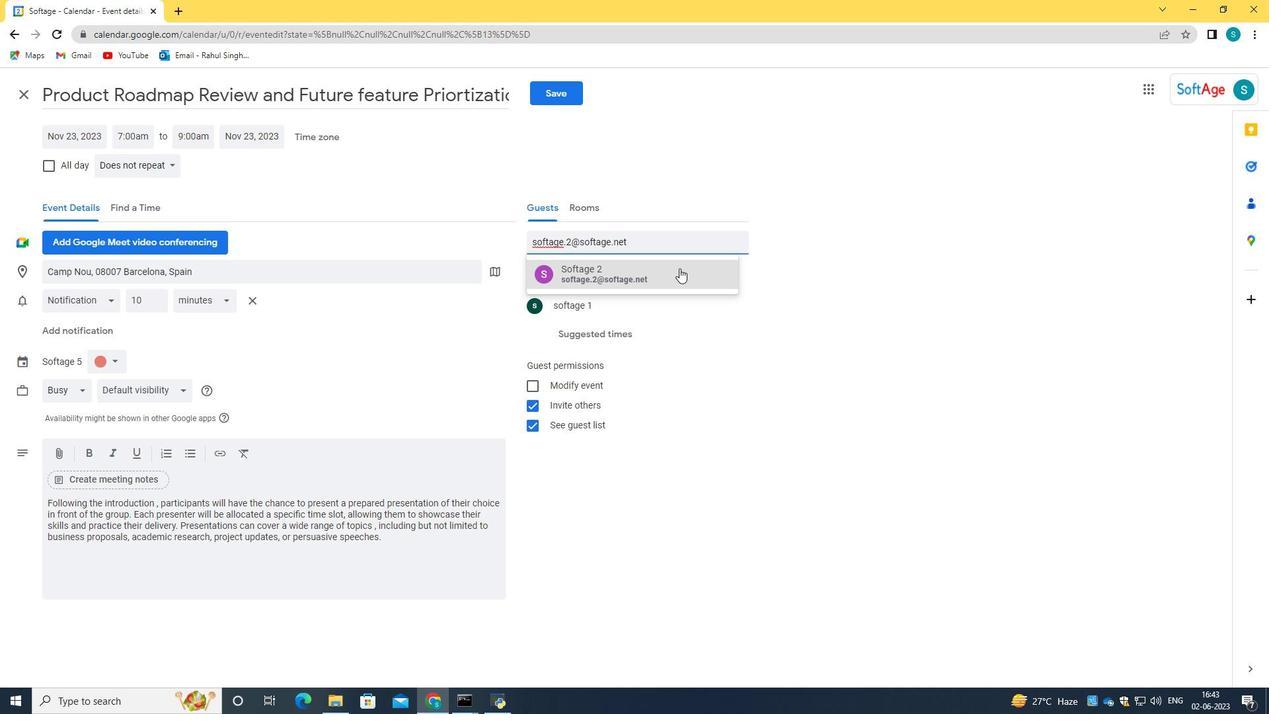 
Action: Mouse pressed left at (673, 270)
Screenshot: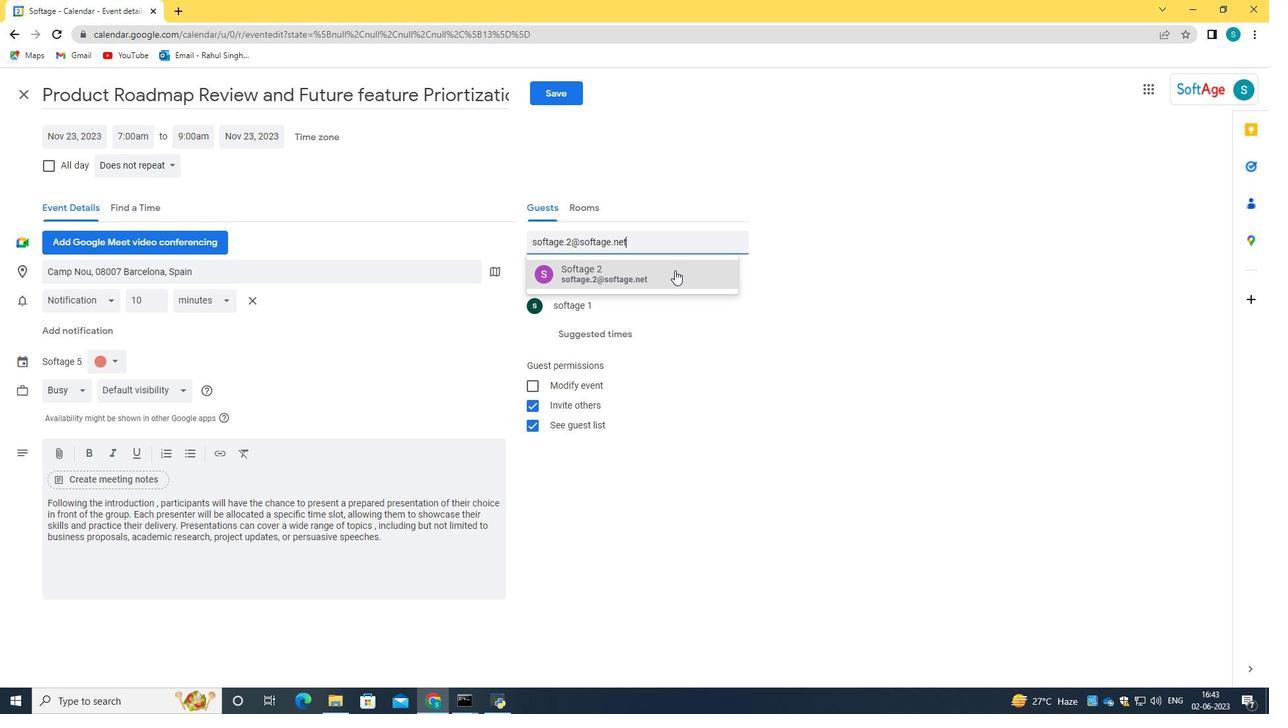 
Action: Mouse moved to (148, 167)
Screenshot: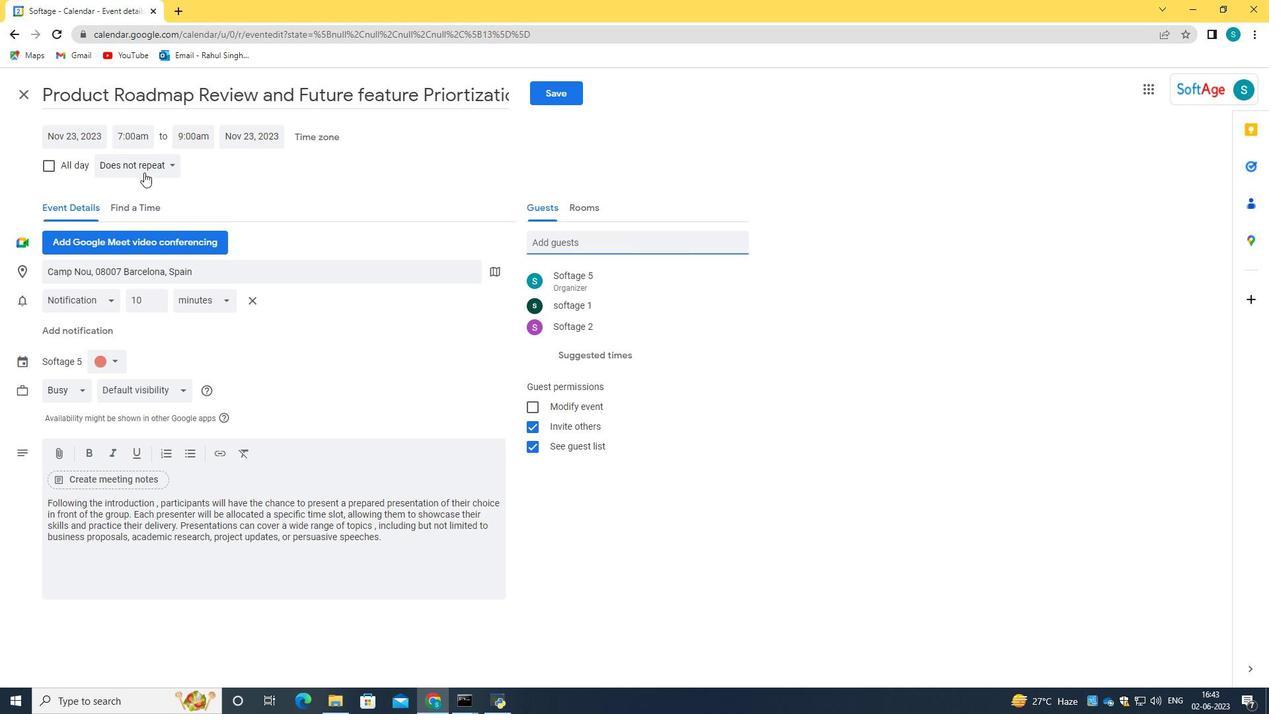 
Action: Mouse pressed left at (148, 167)
Screenshot: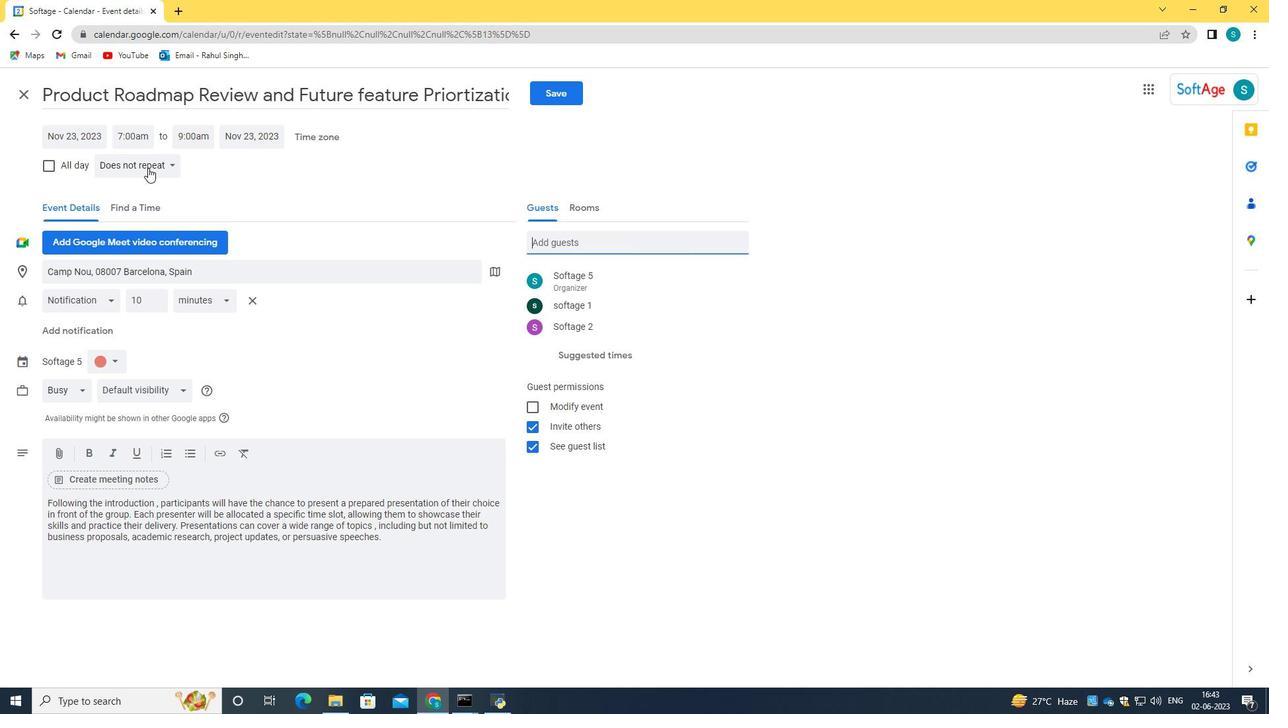 
Action: Mouse moved to (136, 306)
Screenshot: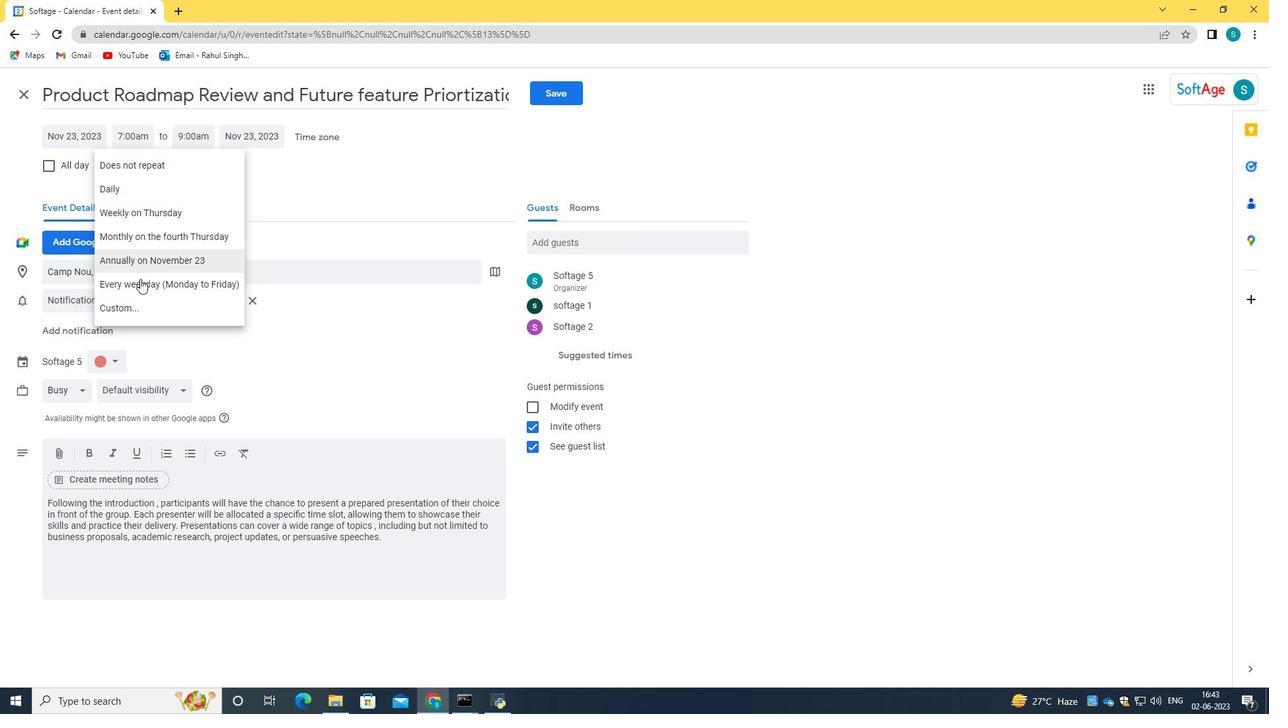 
Action: Mouse pressed left at (136, 306)
Screenshot: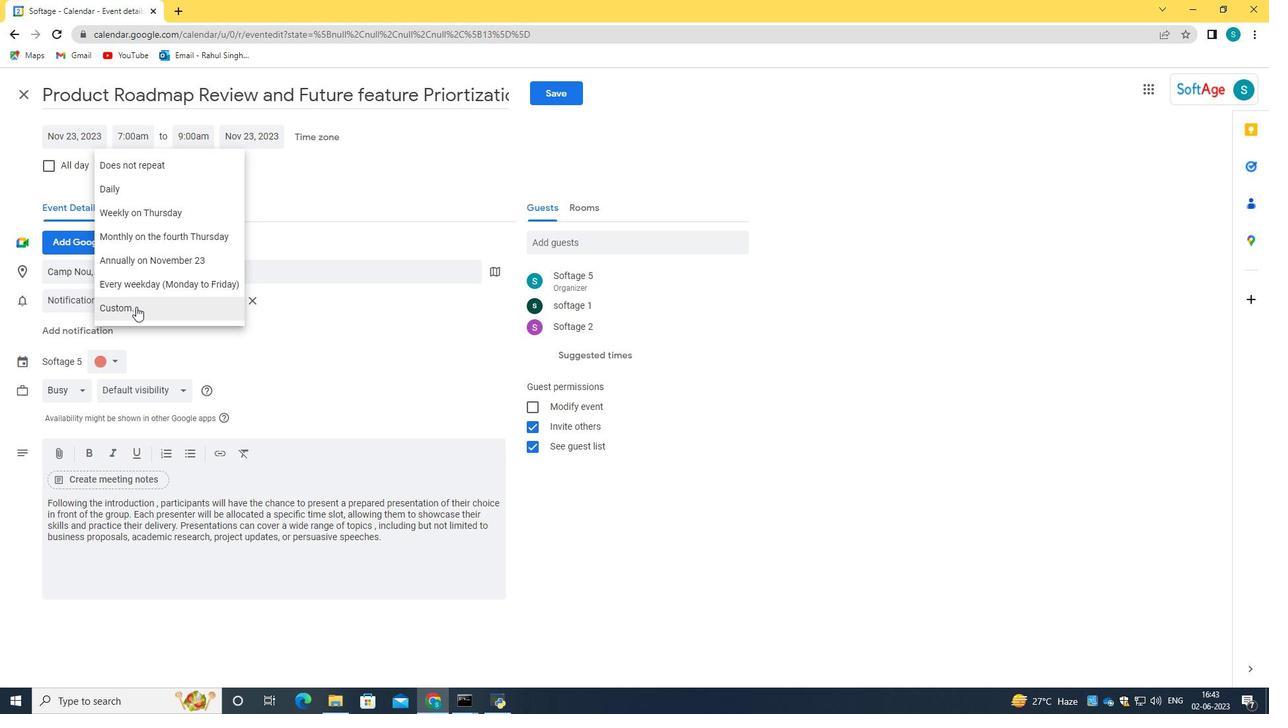 
Action: Mouse moved to (622, 351)
Screenshot: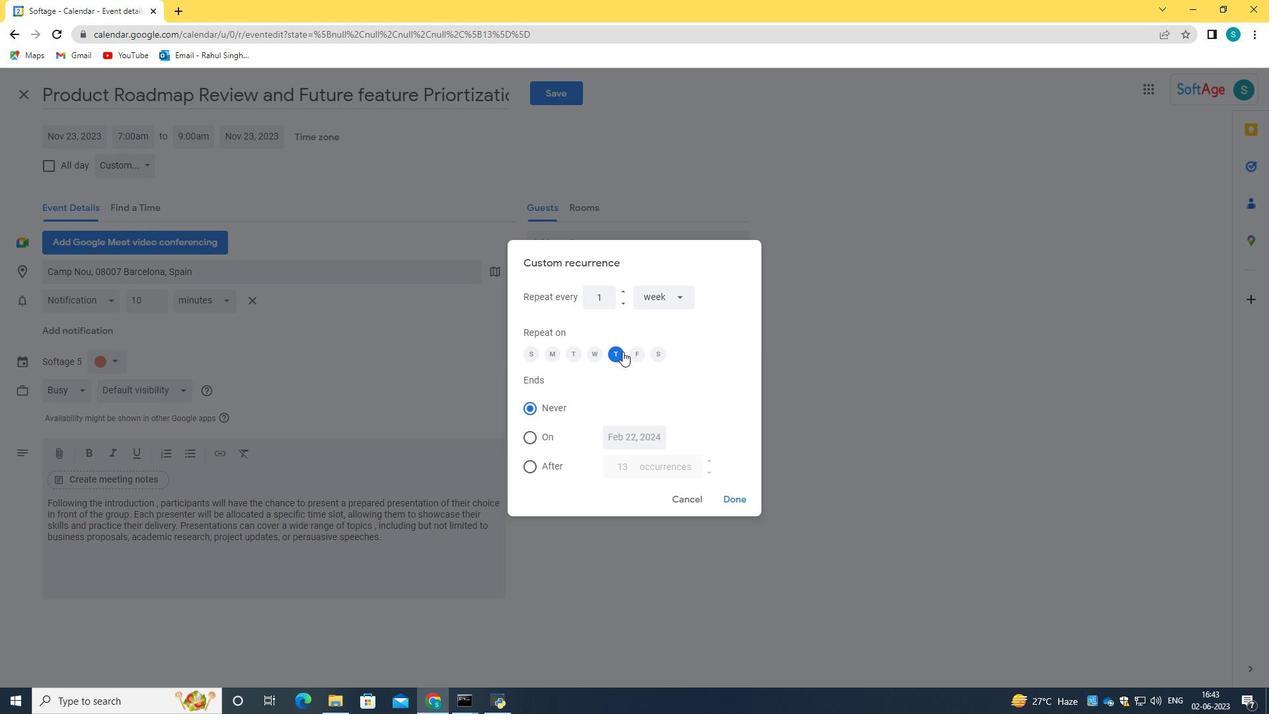 
Action: Mouse pressed left at (622, 351)
Screenshot: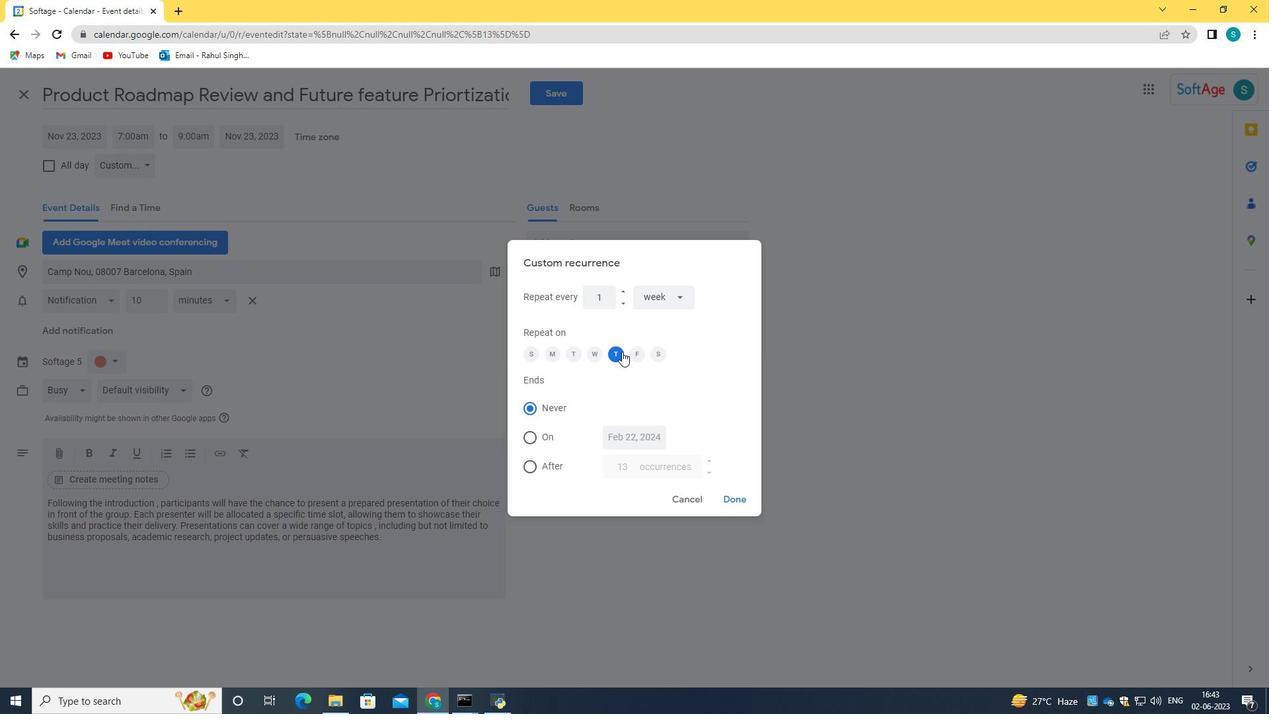 
Action: Mouse moved to (531, 353)
Screenshot: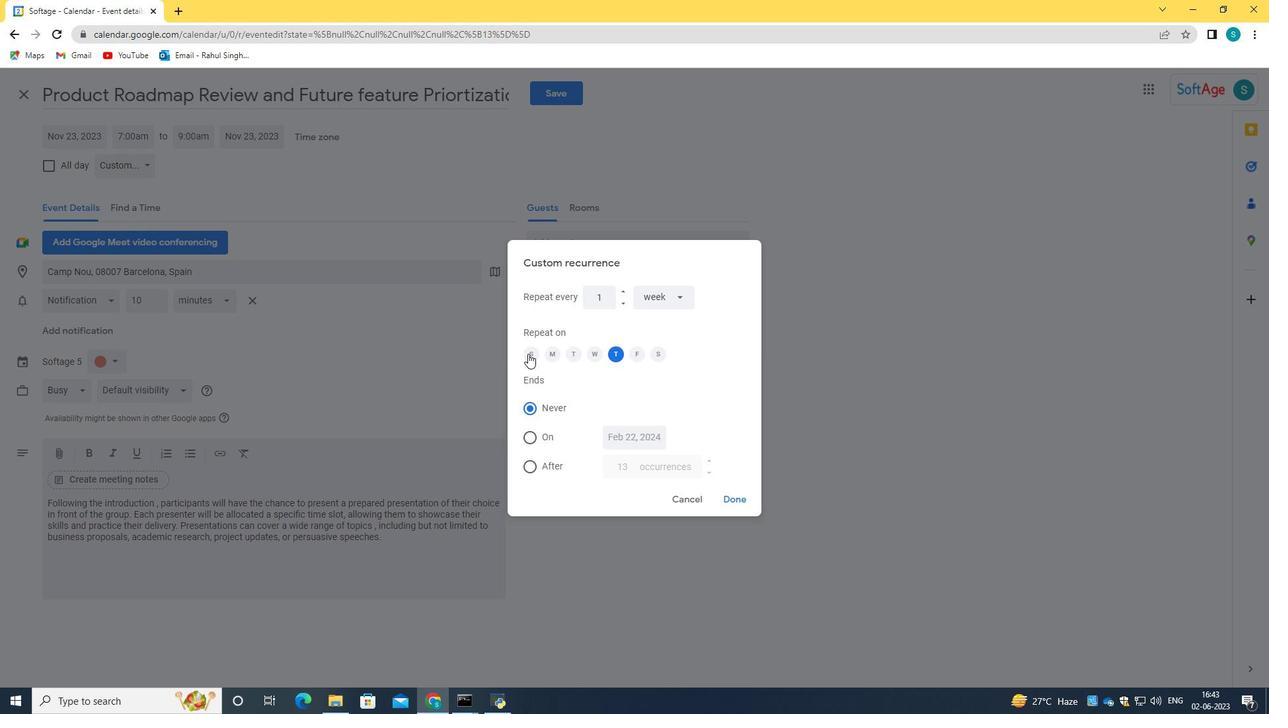 
Action: Mouse pressed left at (531, 353)
Screenshot: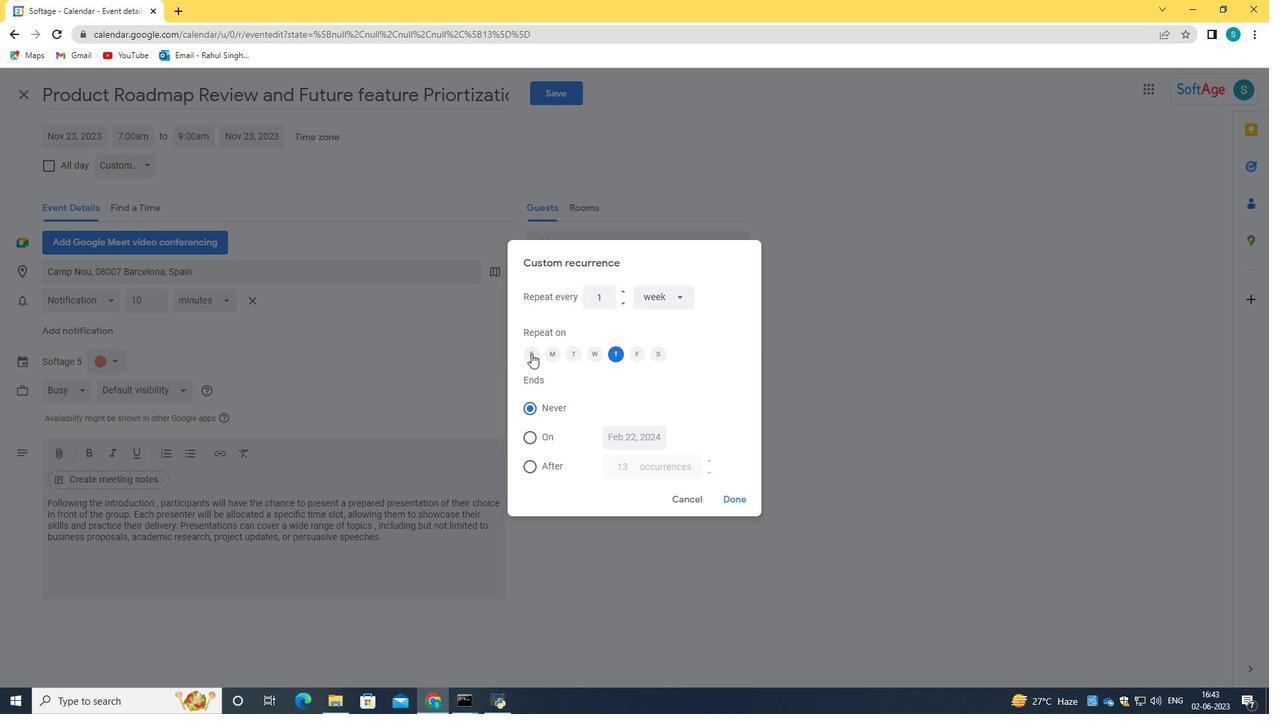
Action: Mouse moved to (620, 350)
Screenshot: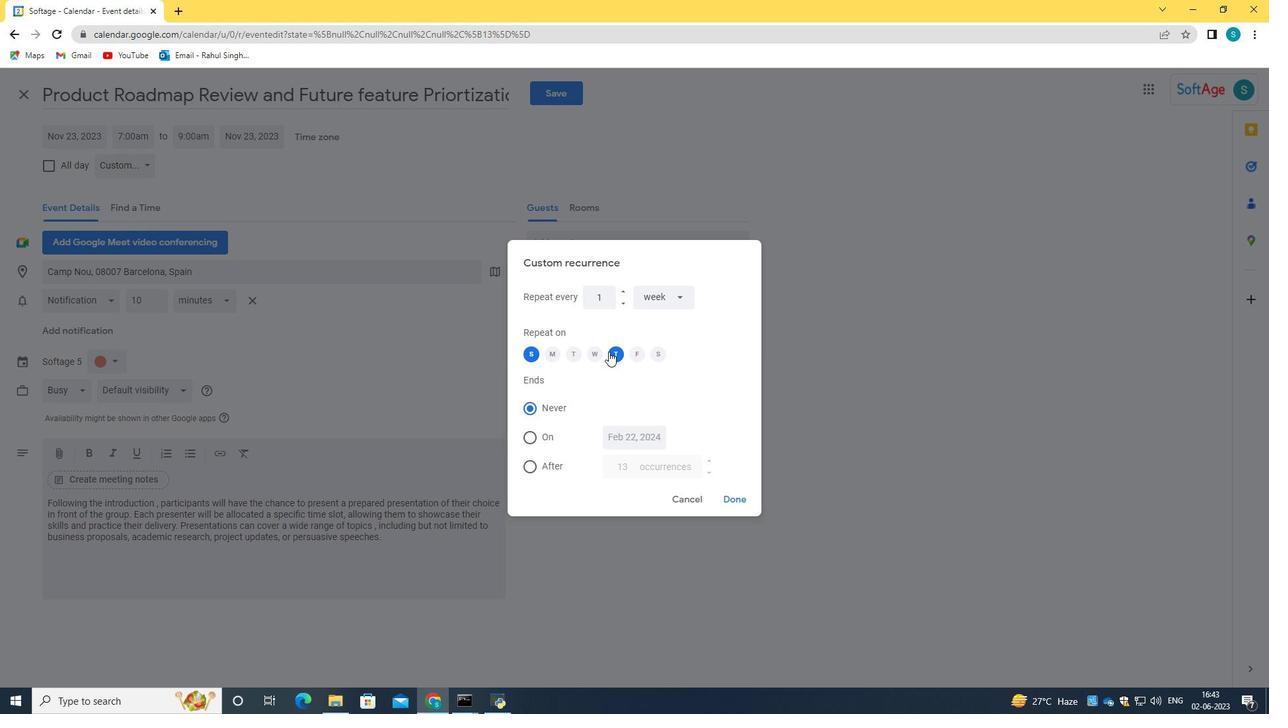 
Action: Mouse pressed left at (620, 350)
Screenshot: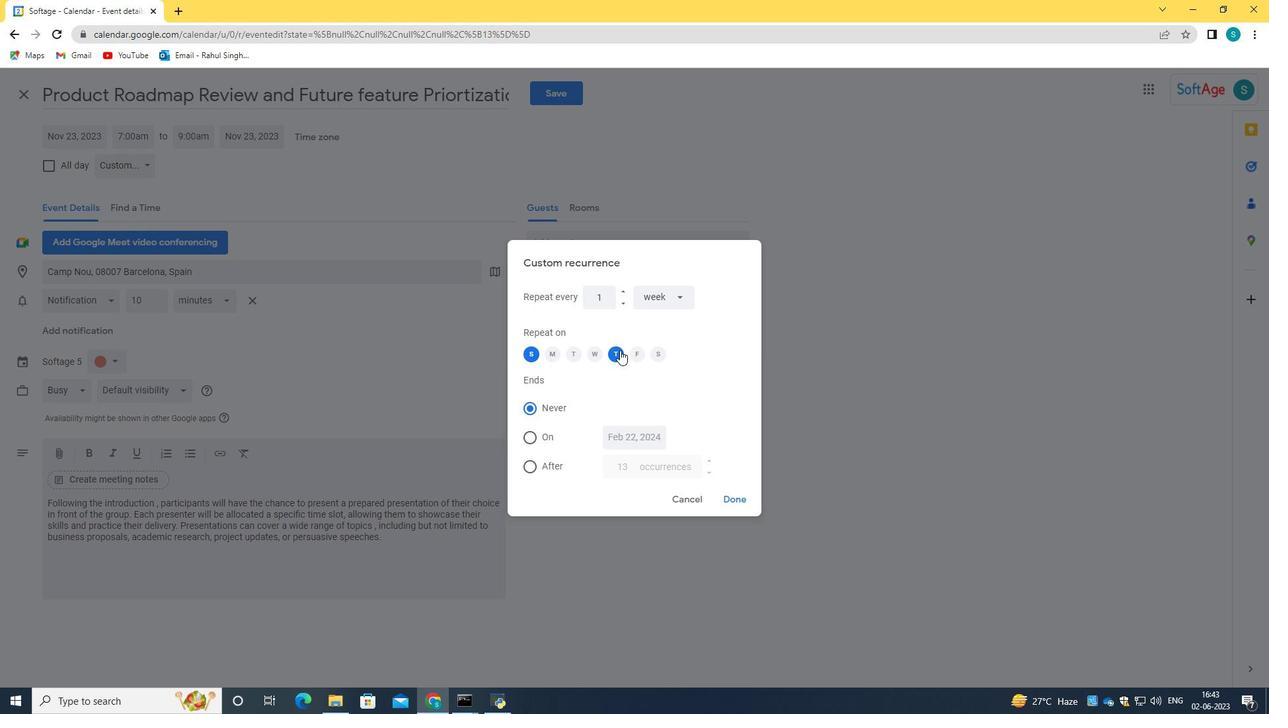 
Action: Mouse moved to (741, 501)
Screenshot: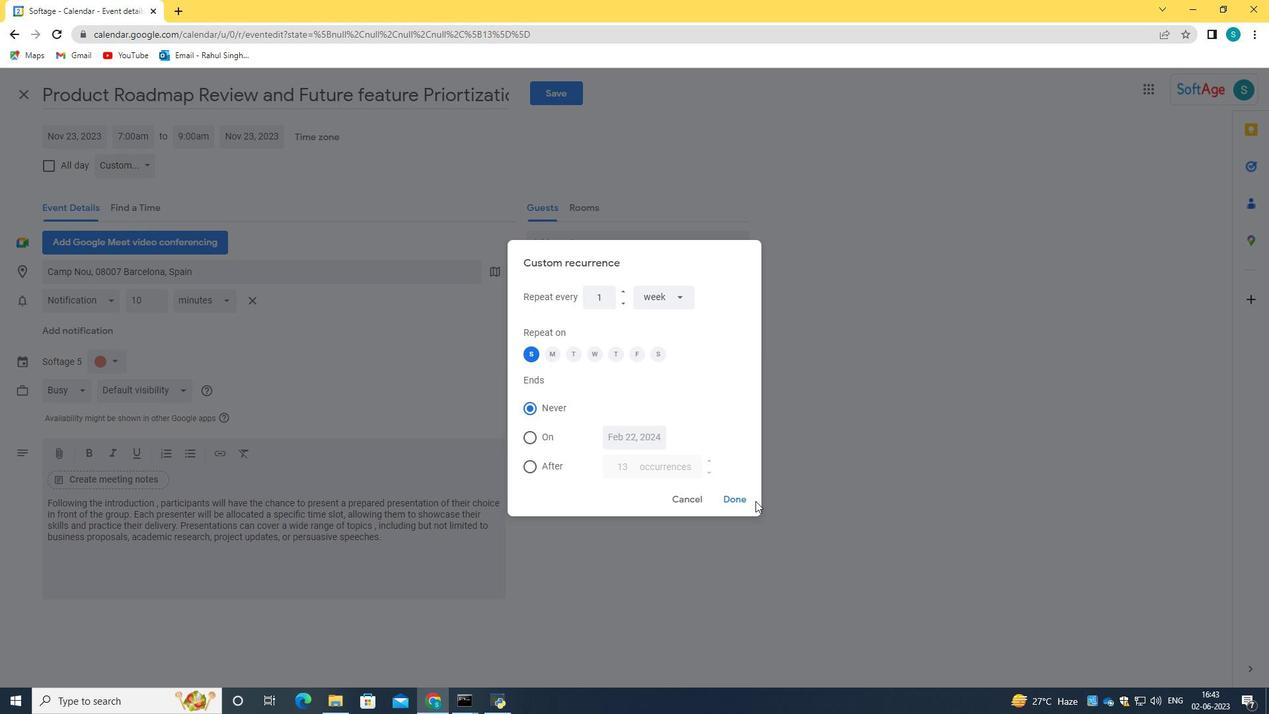 
Action: Mouse pressed left at (741, 501)
Screenshot: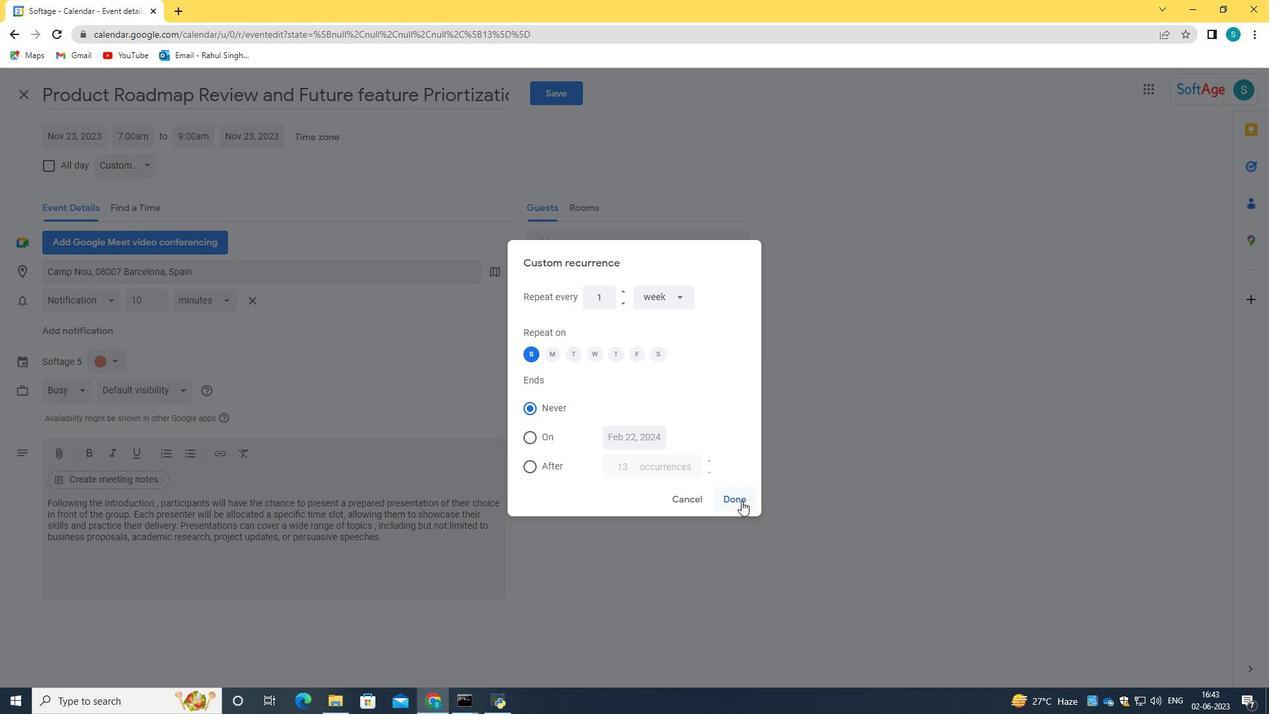 
Action: Mouse moved to (550, 95)
Screenshot: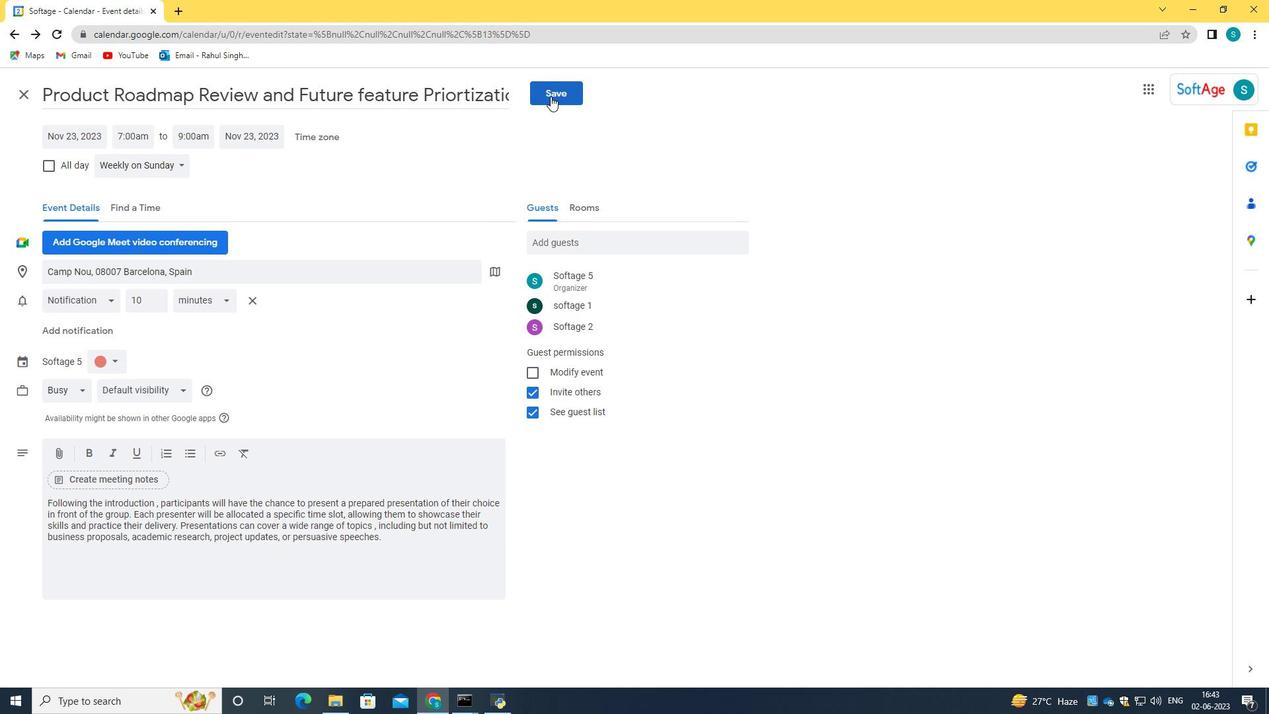 
Action: Mouse pressed left at (550, 95)
Screenshot: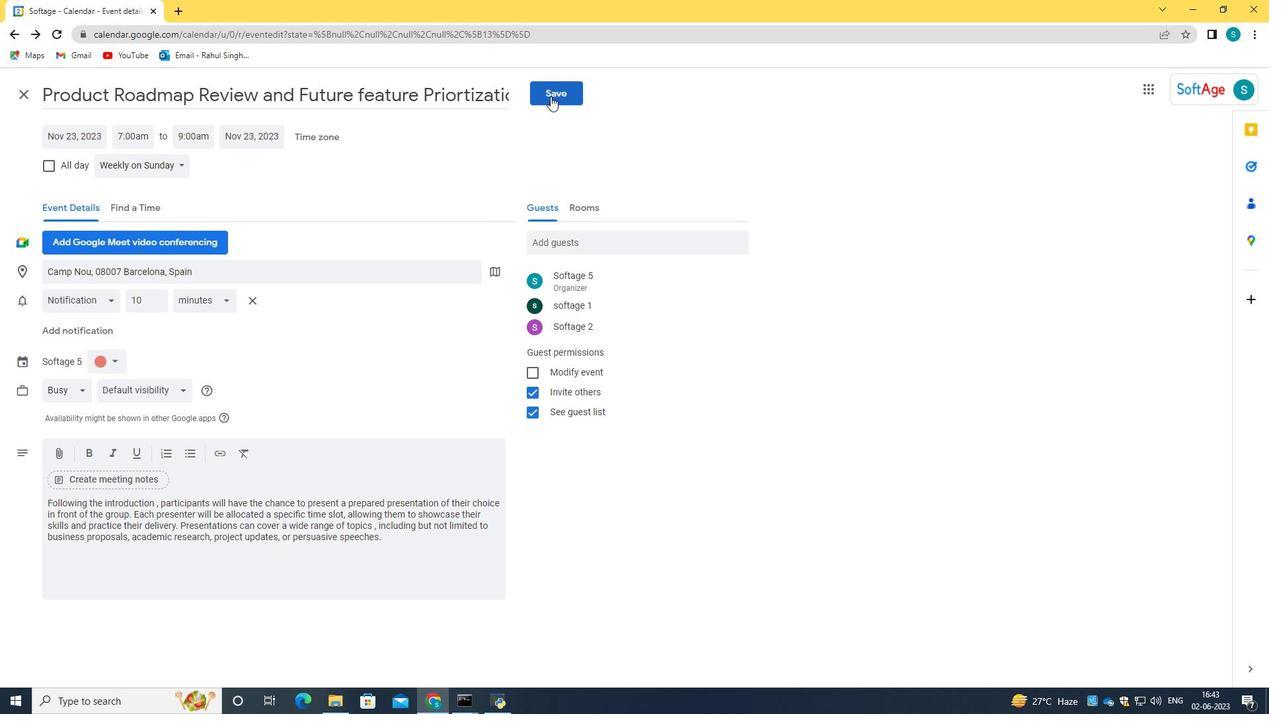 
Action: Mouse moved to (770, 413)
Screenshot: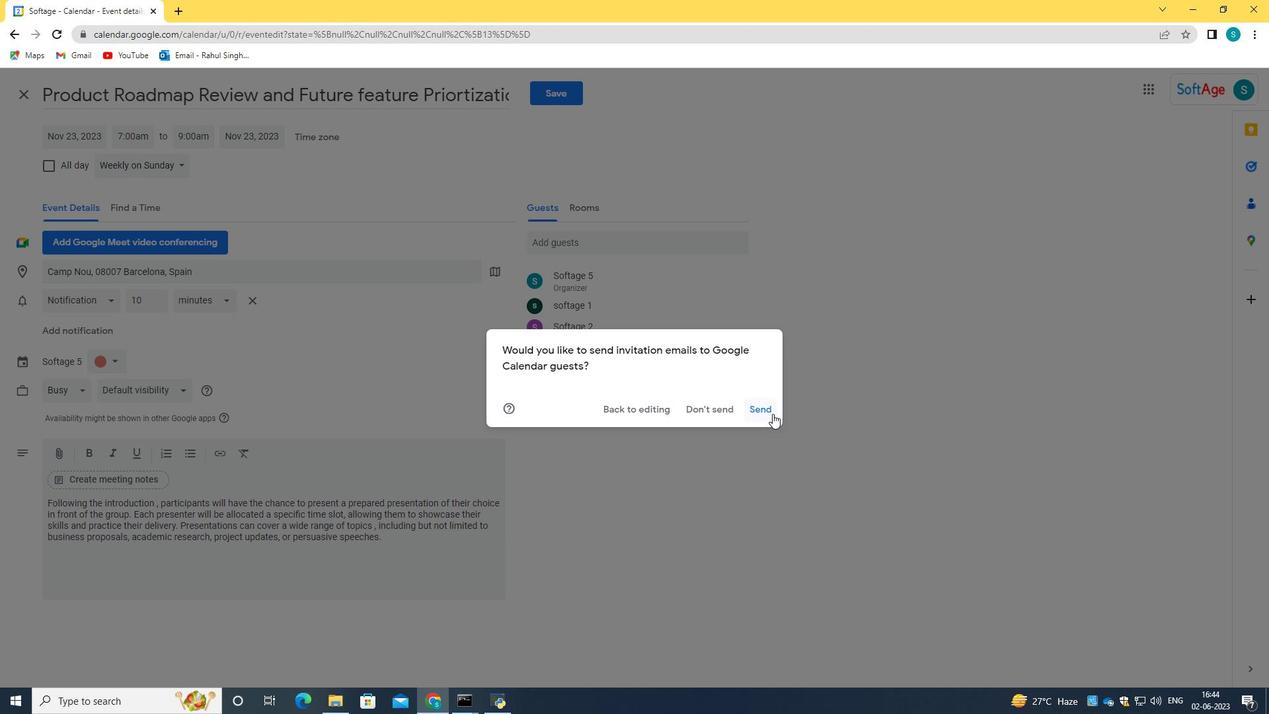 
Action: Mouse pressed left at (770, 413)
Screenshot: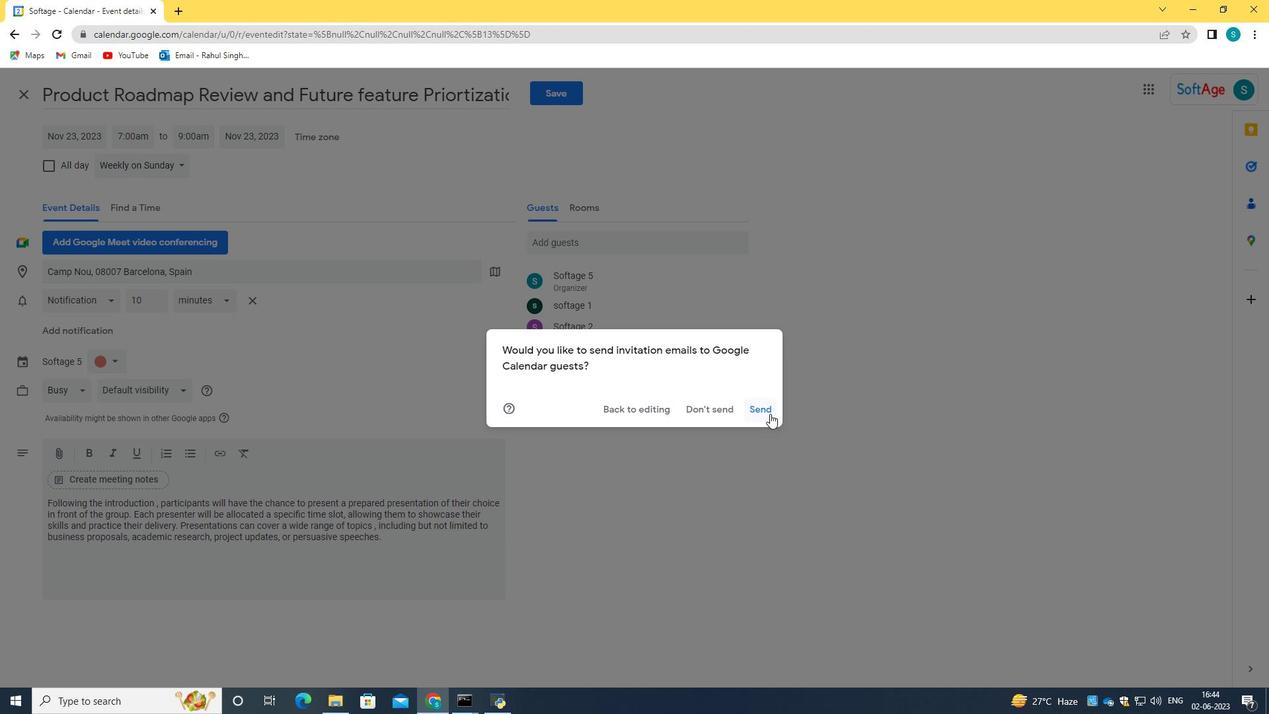 
